 Task: Start in the project AdvantEdge the sprint 'Dash & Dine', with a duration of 2 weeks. Start in the project AdvantEdge the sprint 'Dash & Dine', with a duration of 1 week. Start in the project AdvantEdge the sprint 'Dash & Dine', with a duration of 3 weeks
Action: Mouse moved to (202, 54)
Screenshot: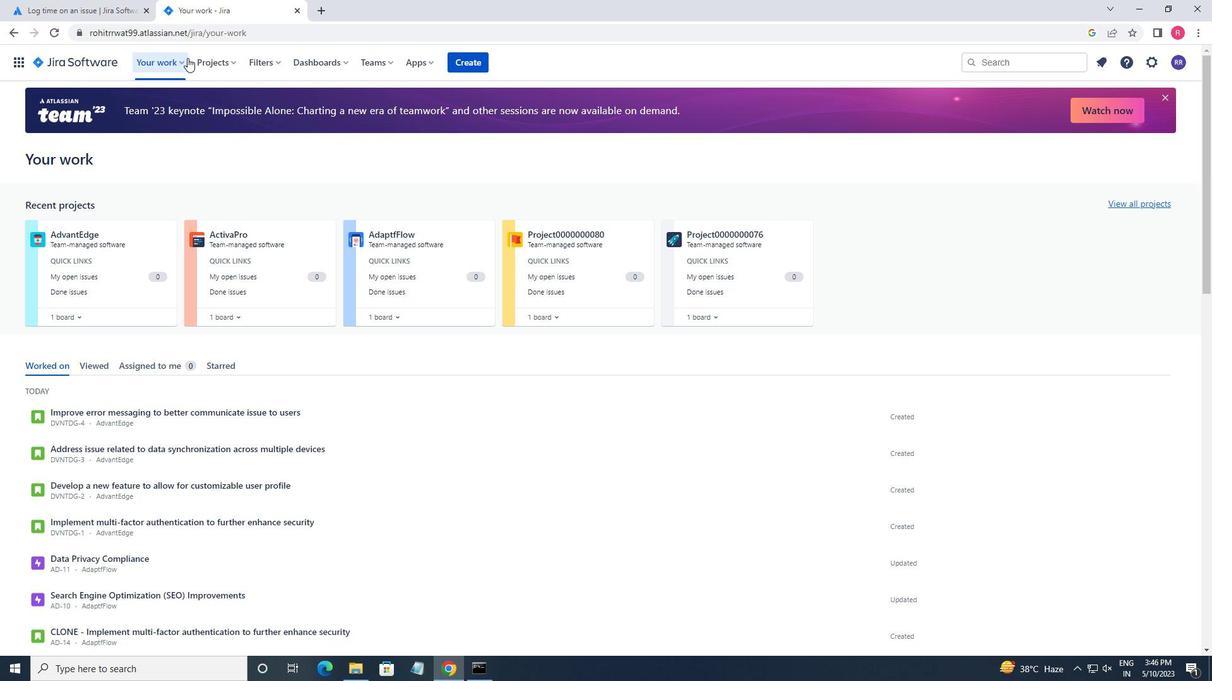 
Action: Mouse pressed left at (202, 54)
Screenshot: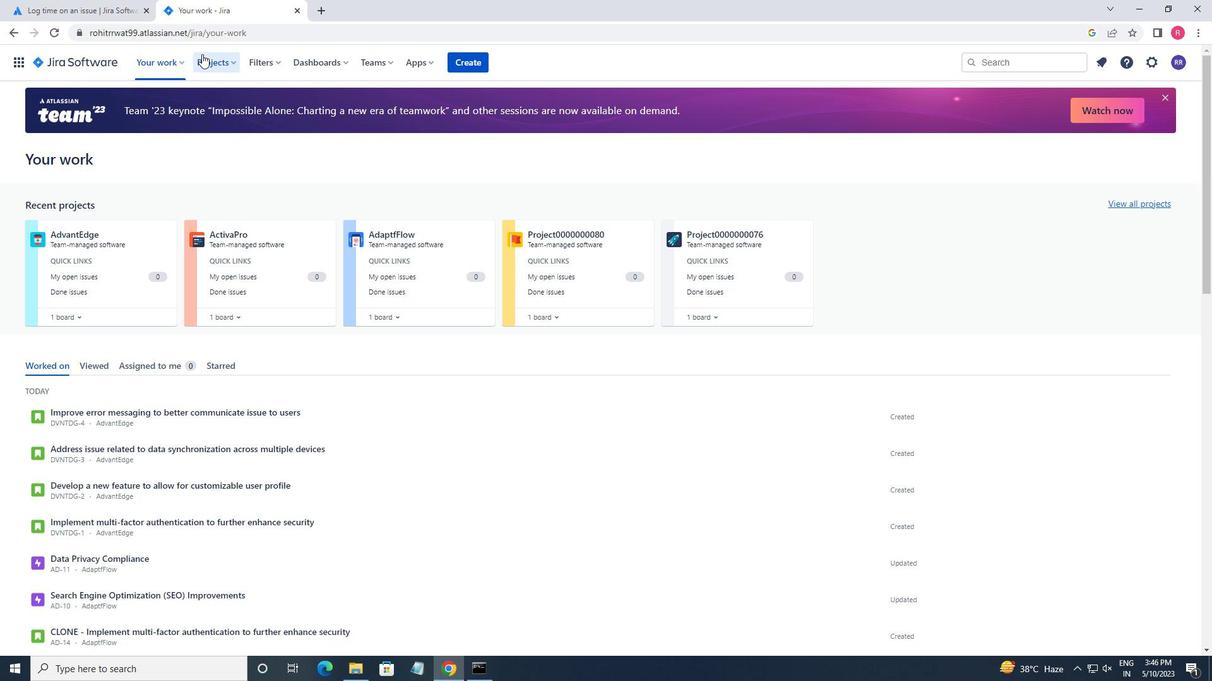 
Action: Mouse moved to (263, 111)
Screenshot: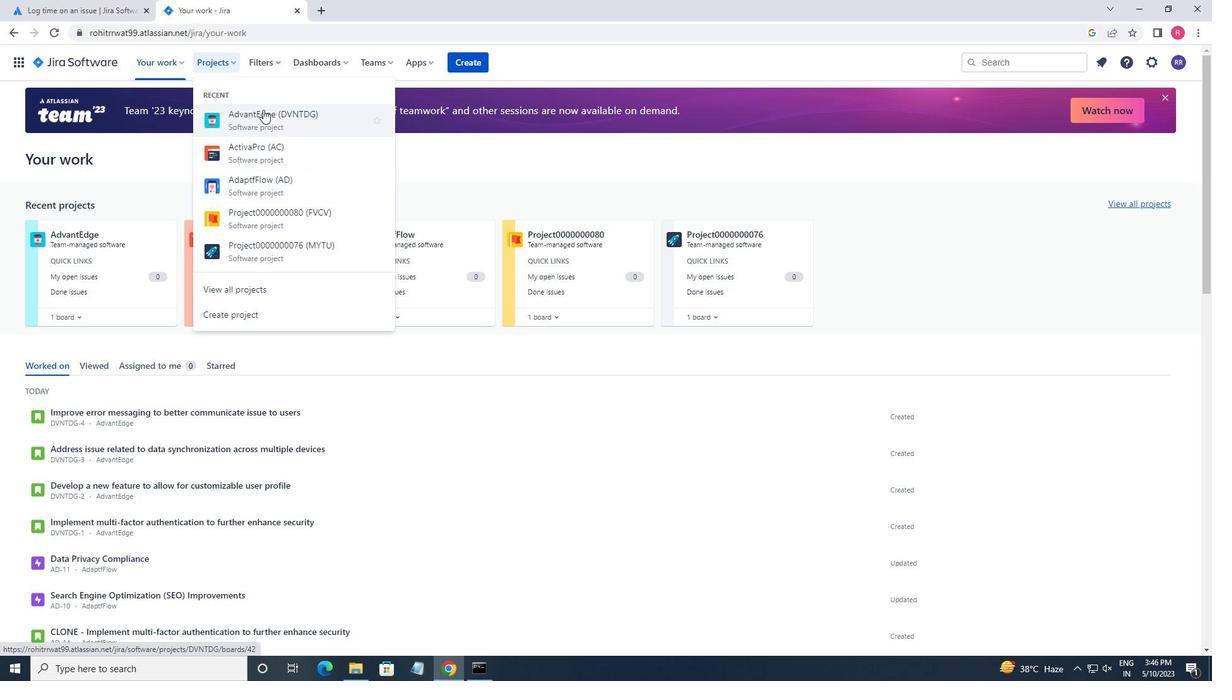 
Action: Mouse pressed left at (263, 111)
Screenshot: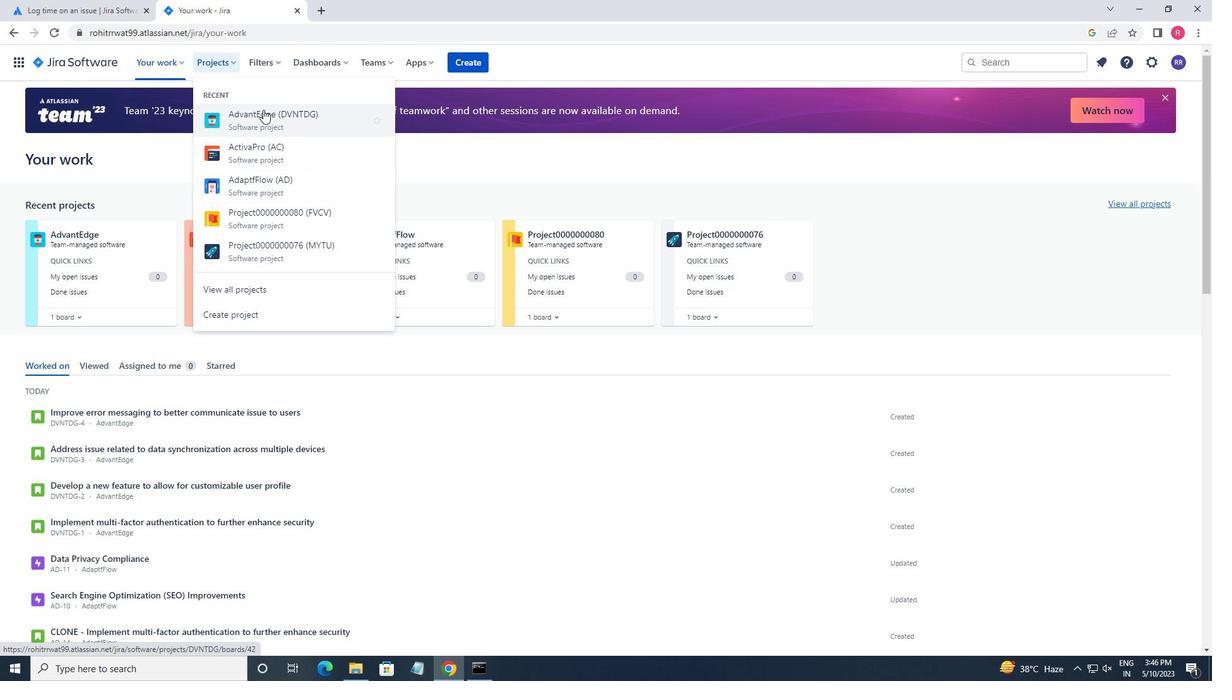 
Action: Mouse moved to (63, 193)
Screenshot: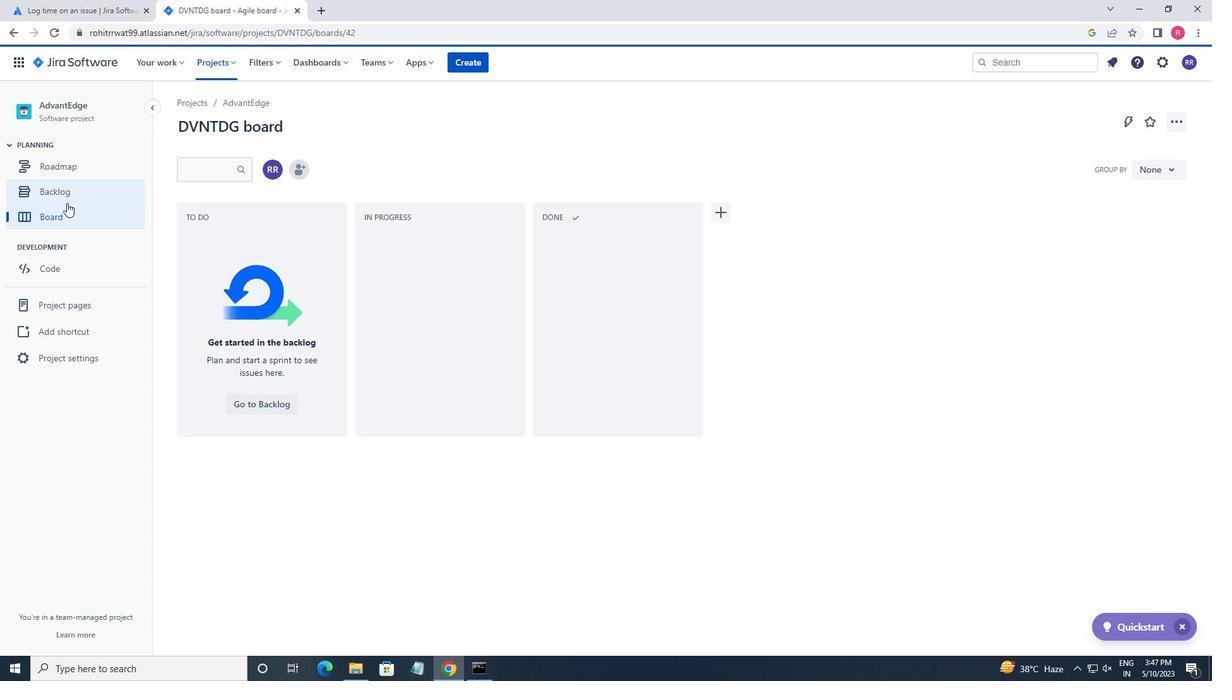 
Action: Mouse pressed left at (63, 193)
Screenshot: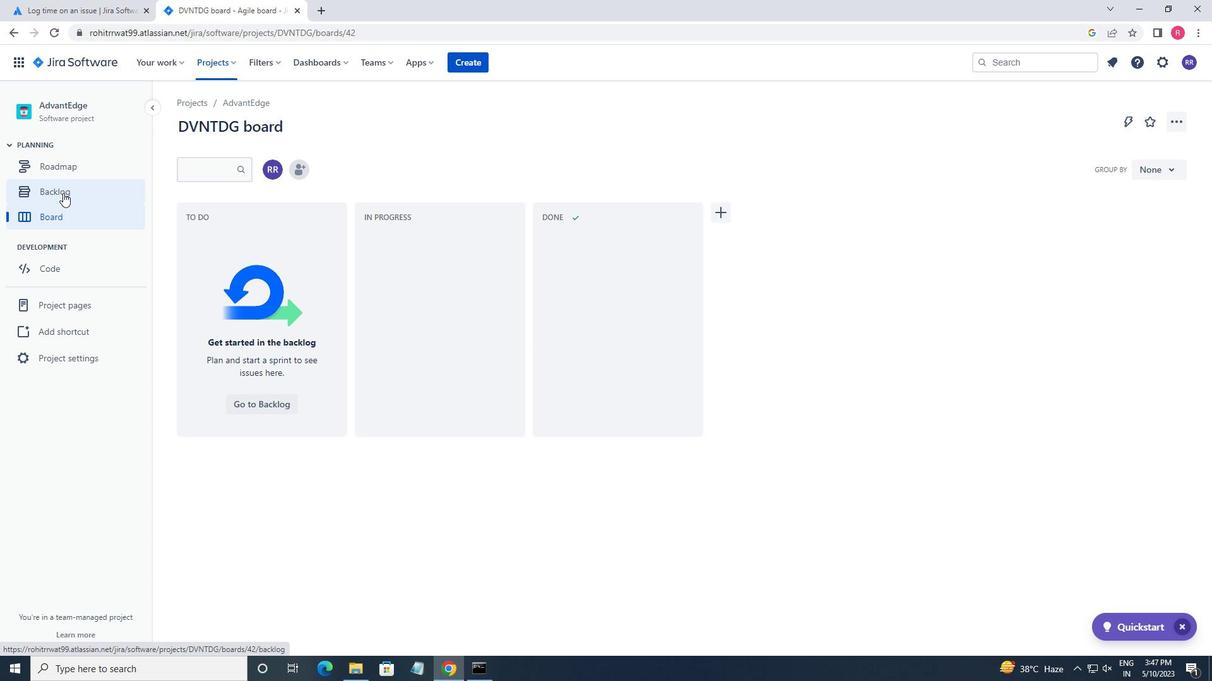 
Action: Mouse moved to (293, 294)
Screenshot: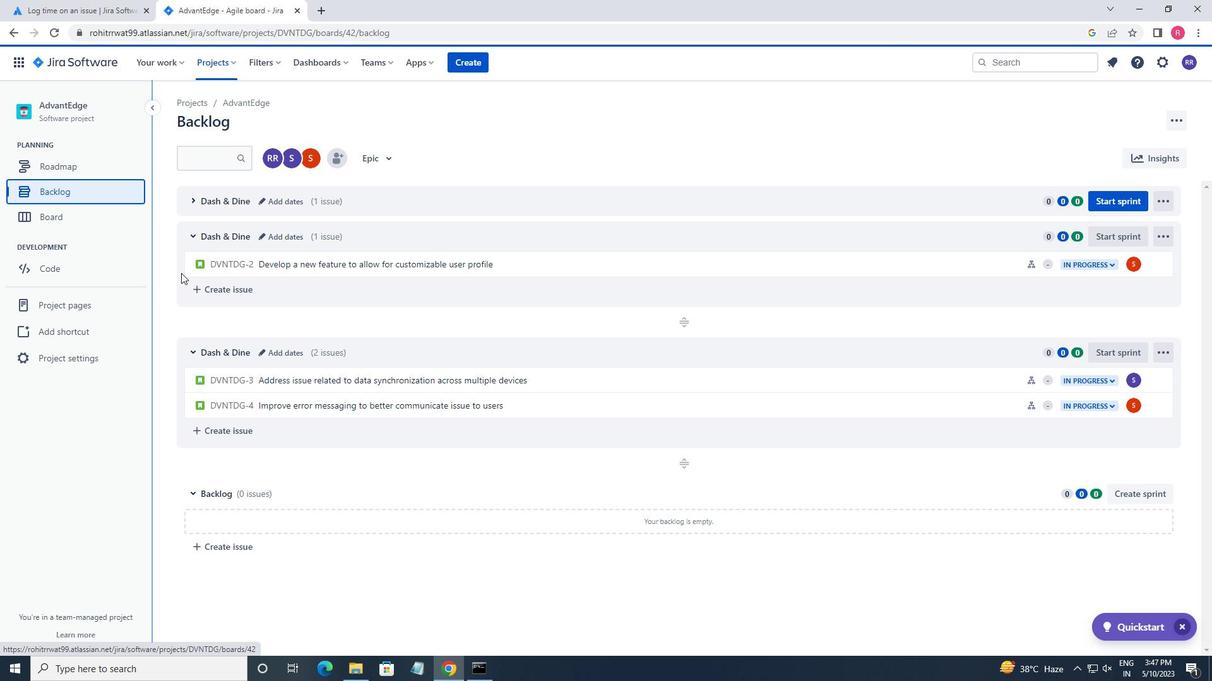 
Action: Mouse scrolled (293, 295) with delta (0, 0)
Screenshot: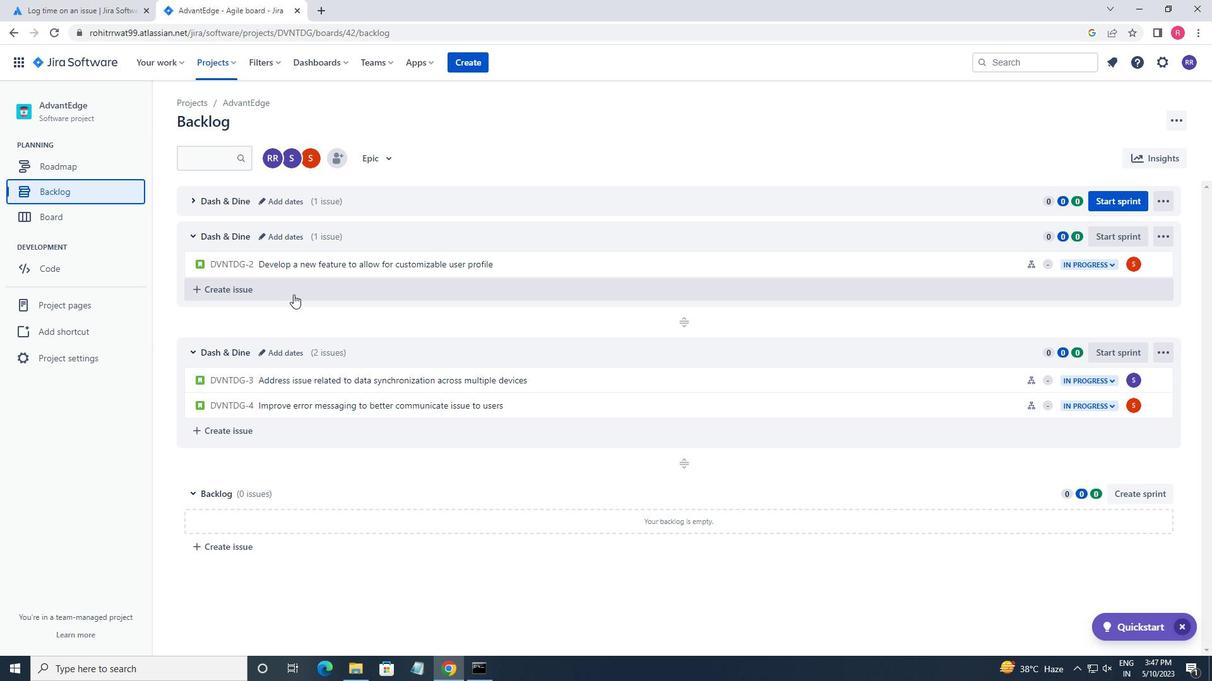 
Action: Mouse scrolled (293, 295) with delta (0, 0)
Screenshot: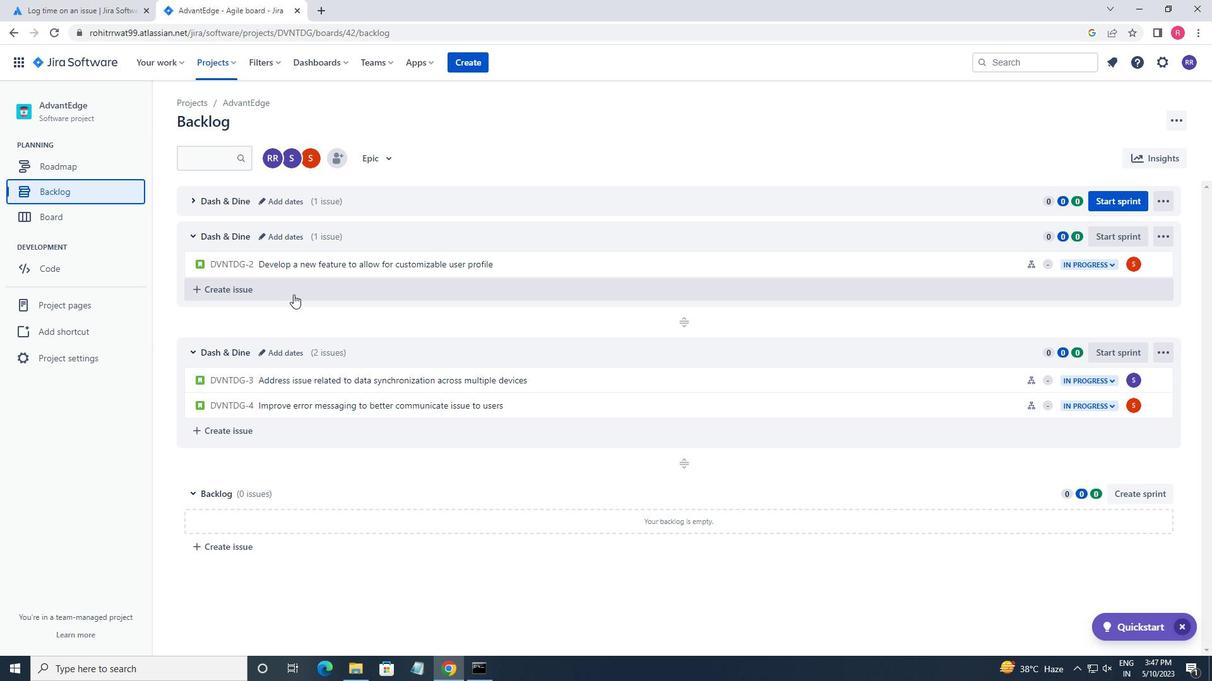 
Action: Mouse scrolled (293, 295) with delta (0, 0)
Screenshot: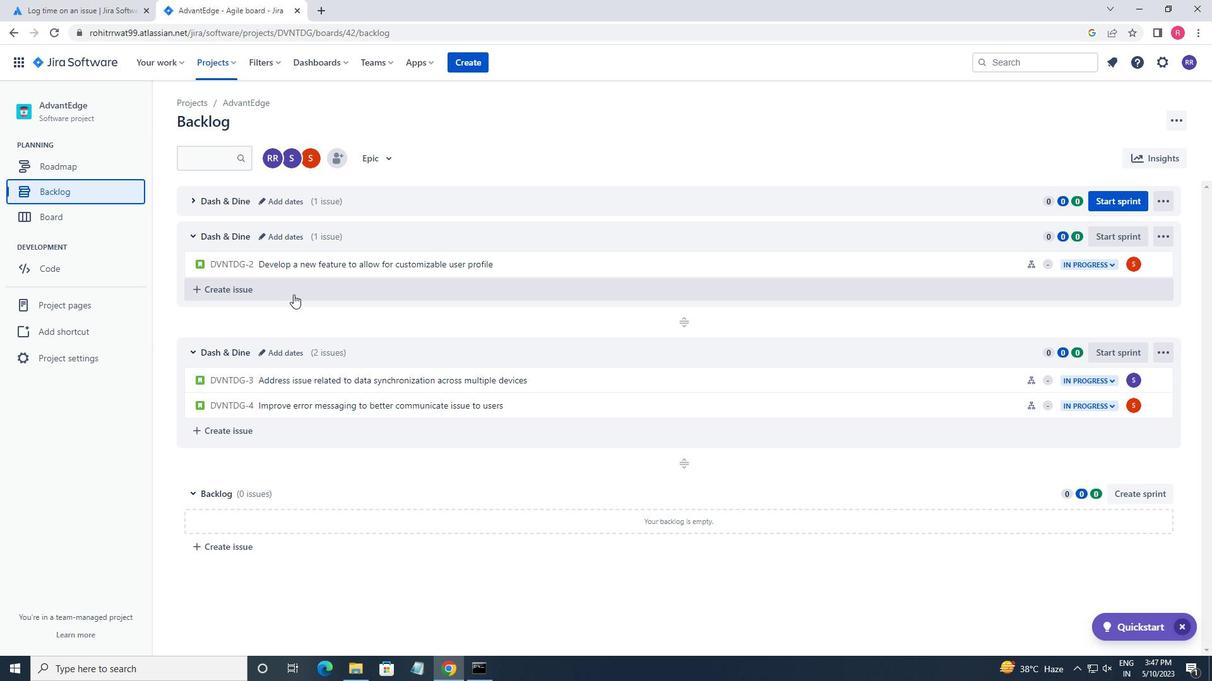 
Action: Mouse moved to (191, 202)
Screenshot: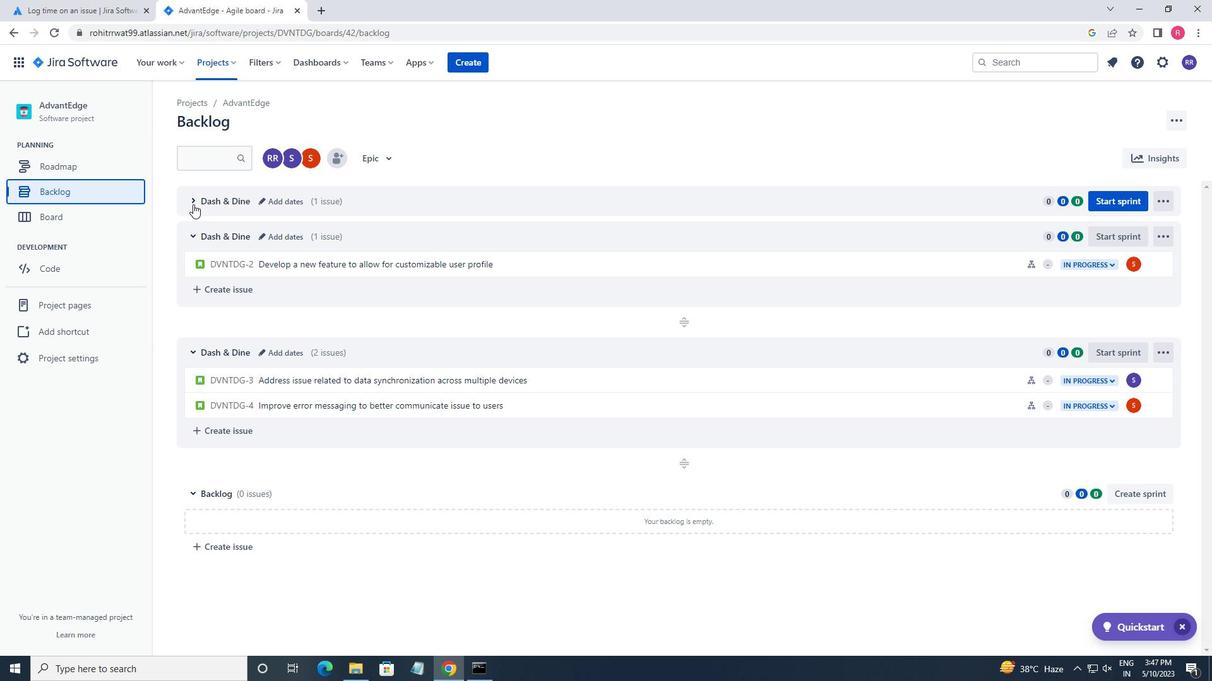
Action: Mouse pressed left at (191, 202)
Screenshot: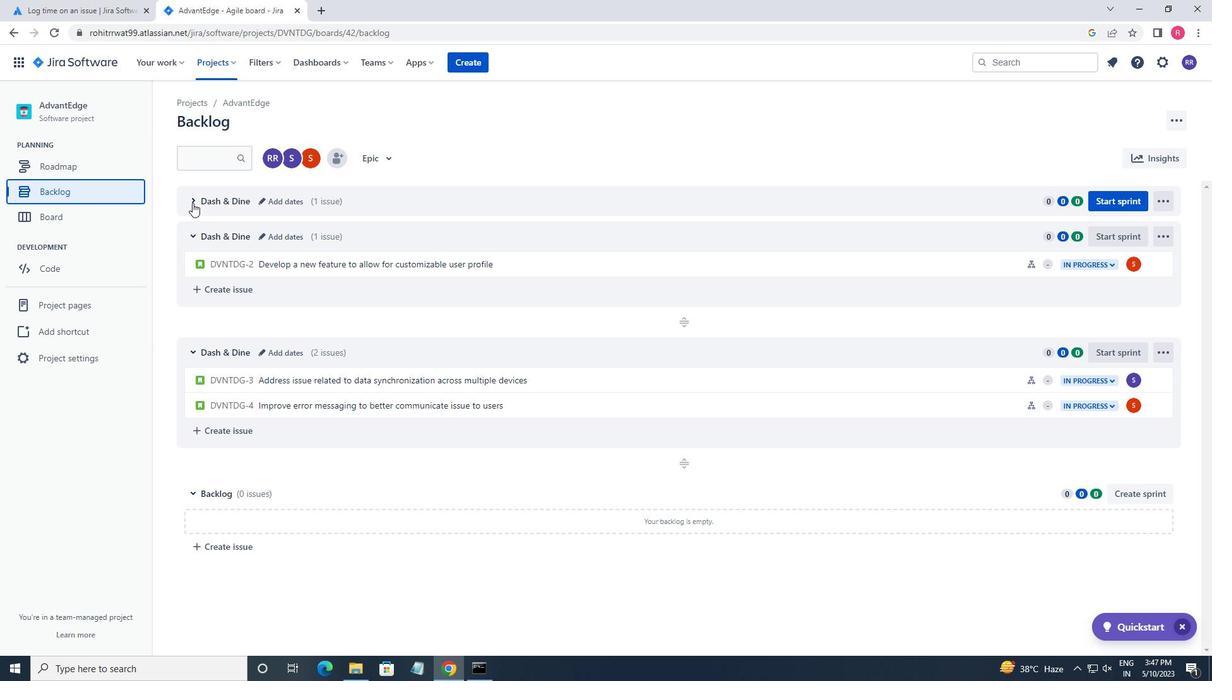 
Action: Mouse moved to (1113, 204)
Screenshot: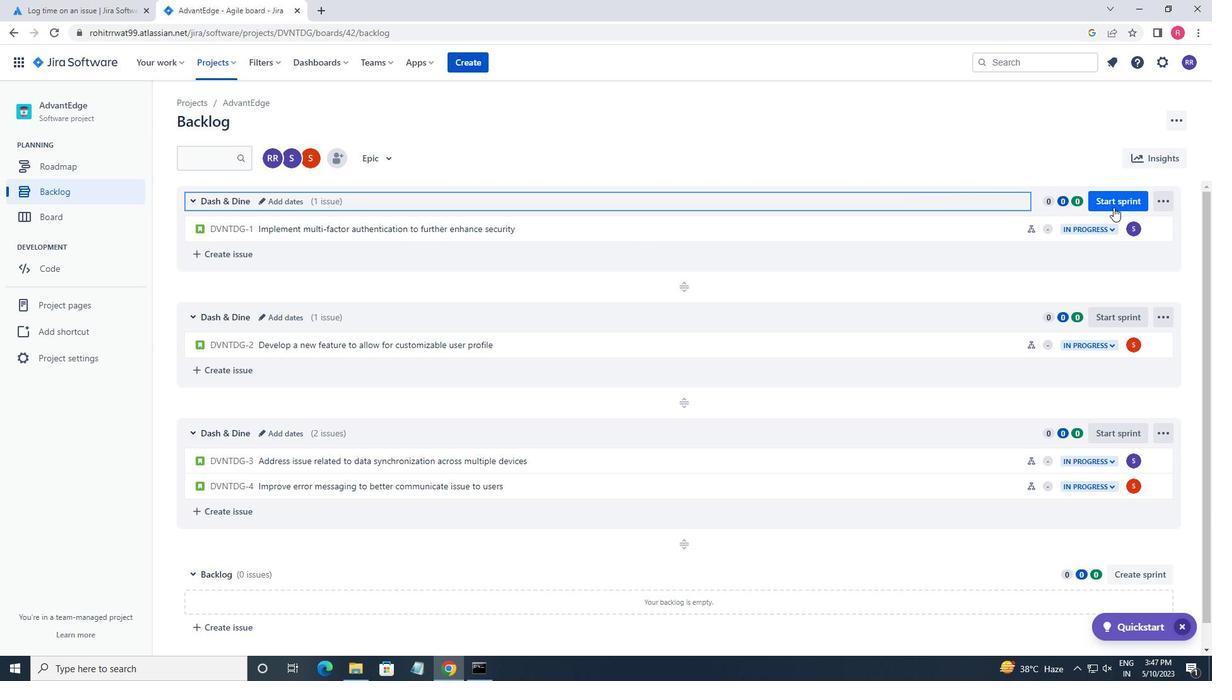 
Action: Mouse pressed left at (1113, 204)
Screenshot: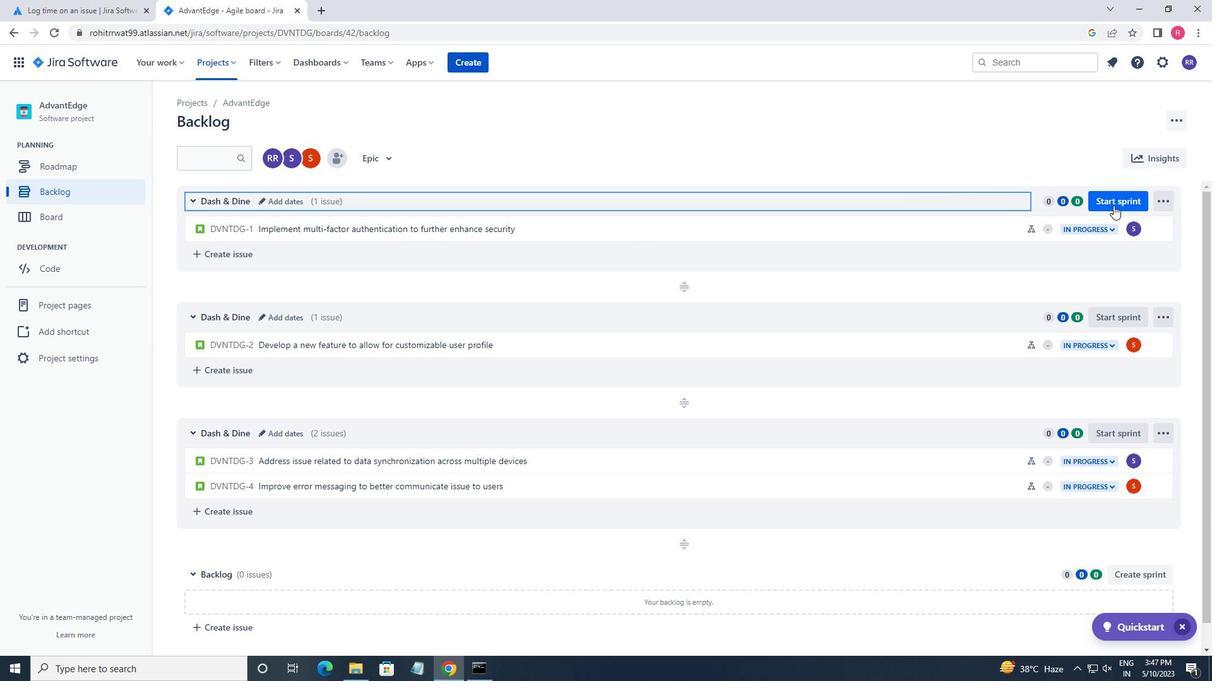 
Action: Mouse moved to (519, 227)
Screenshot: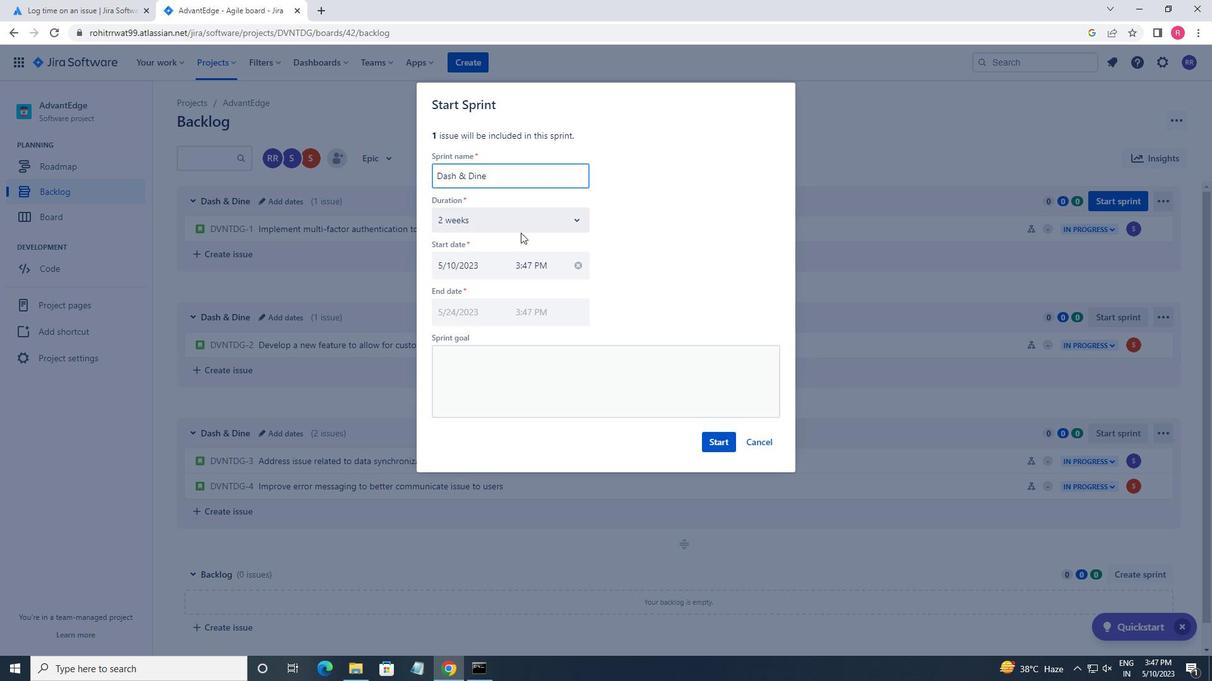 
Action: Mouse pressed left at (519, 227)
Screenshot: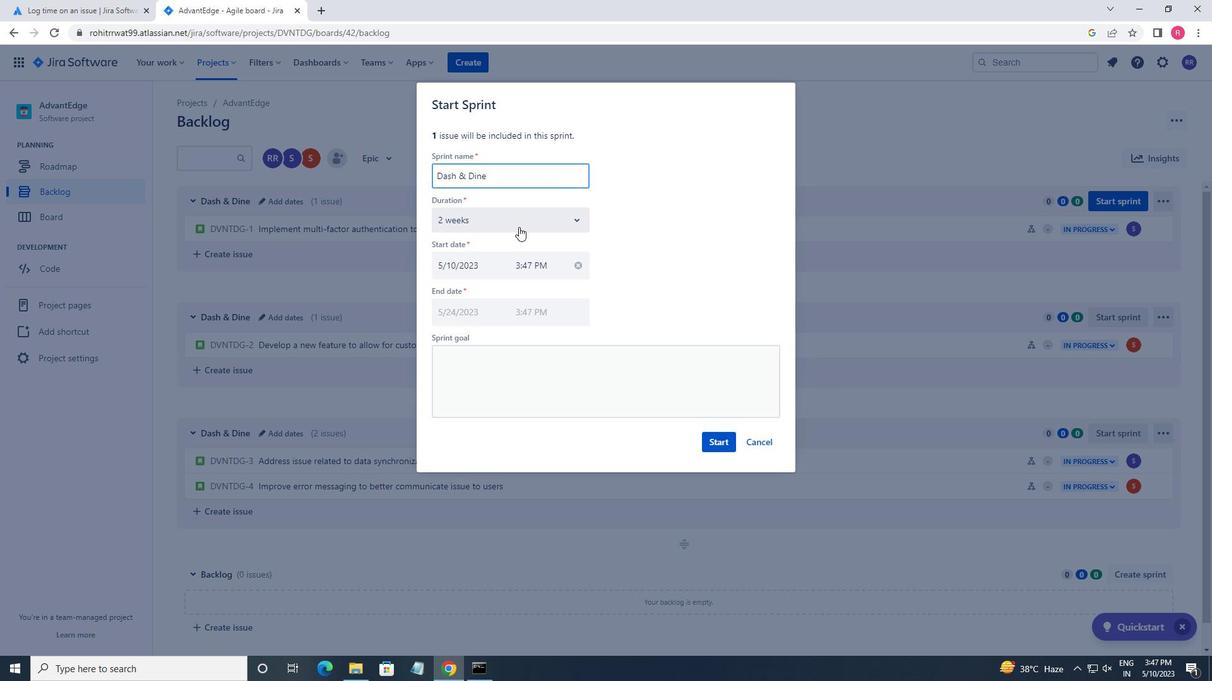 
Action: Mouse moved to (498, 275)
Screenshot: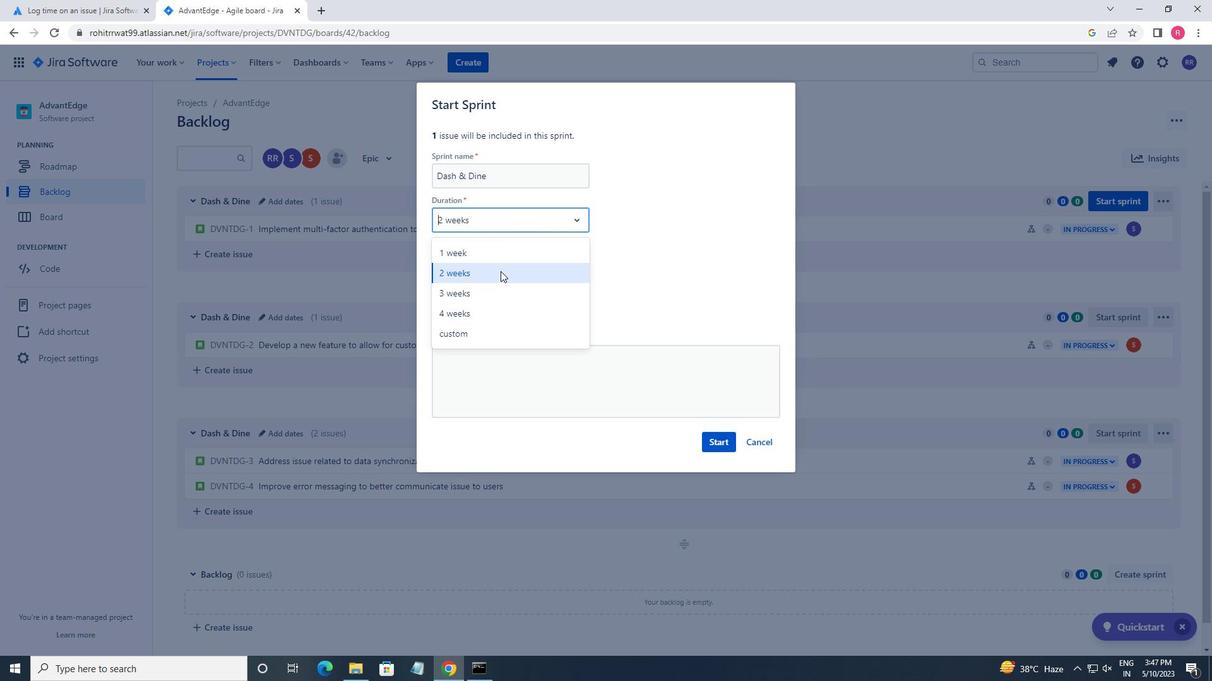 
Action: Mouse pressed left at (498, 275)
Screenshot: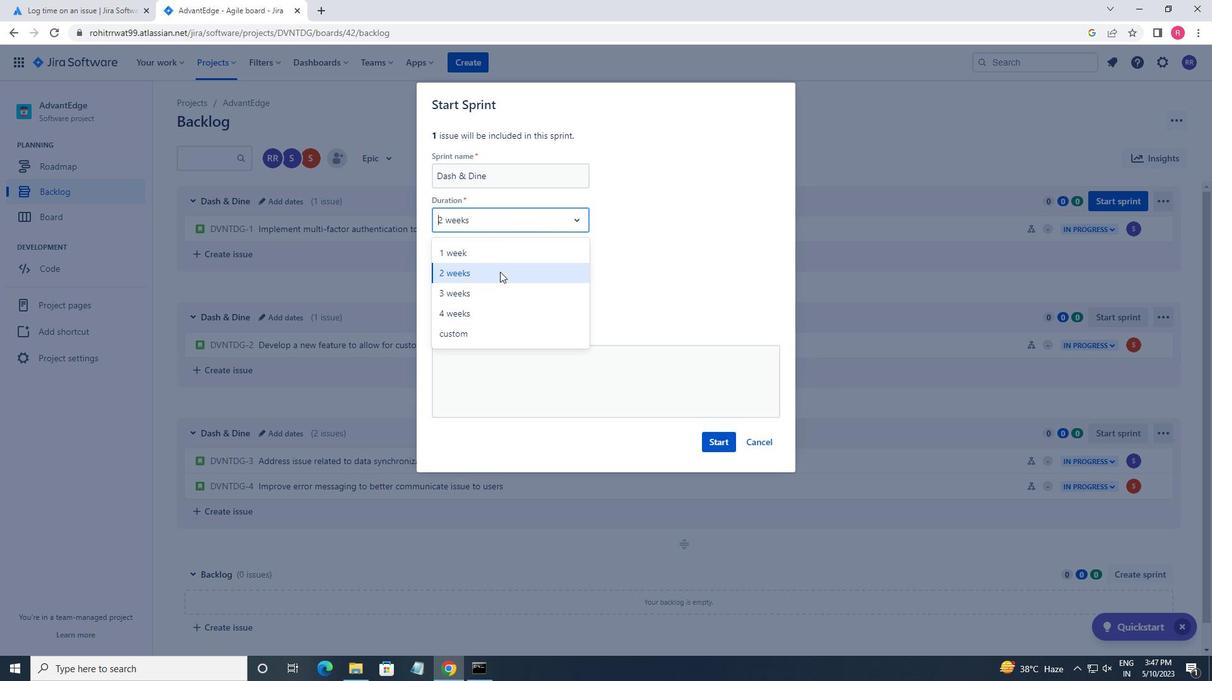 
Action: Mouse moved to (713, 440)
Screenshot: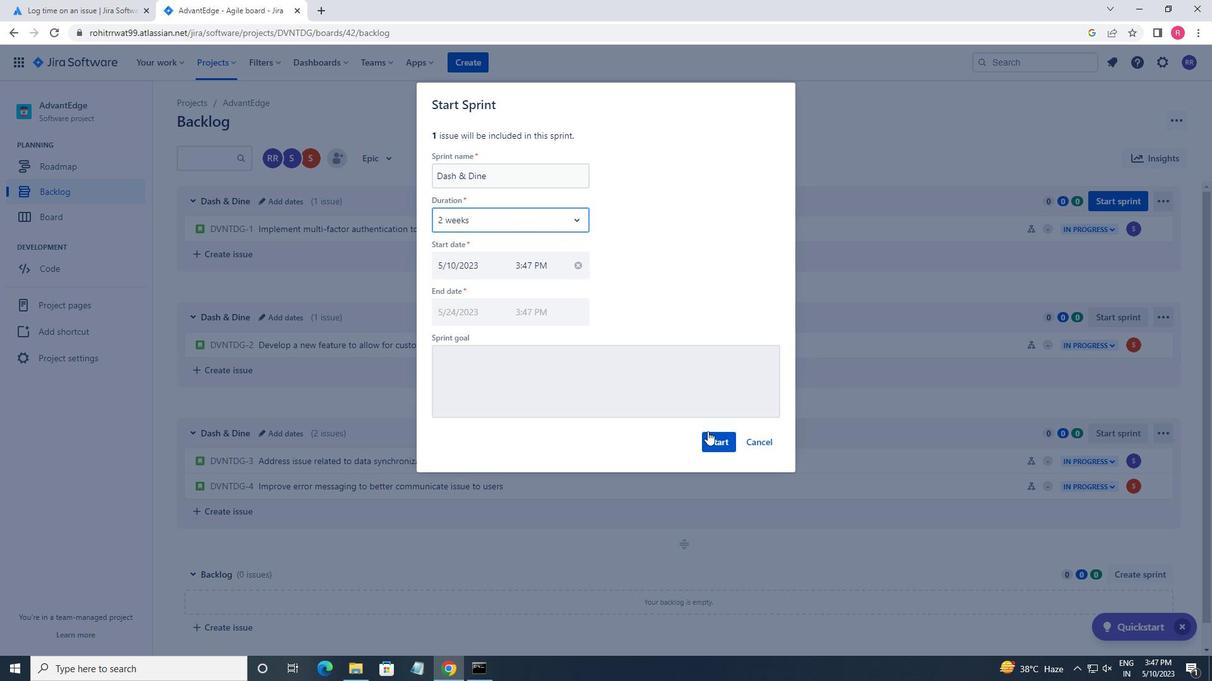 
Action: Mouse pressed left at (713, 440)
Screenshot: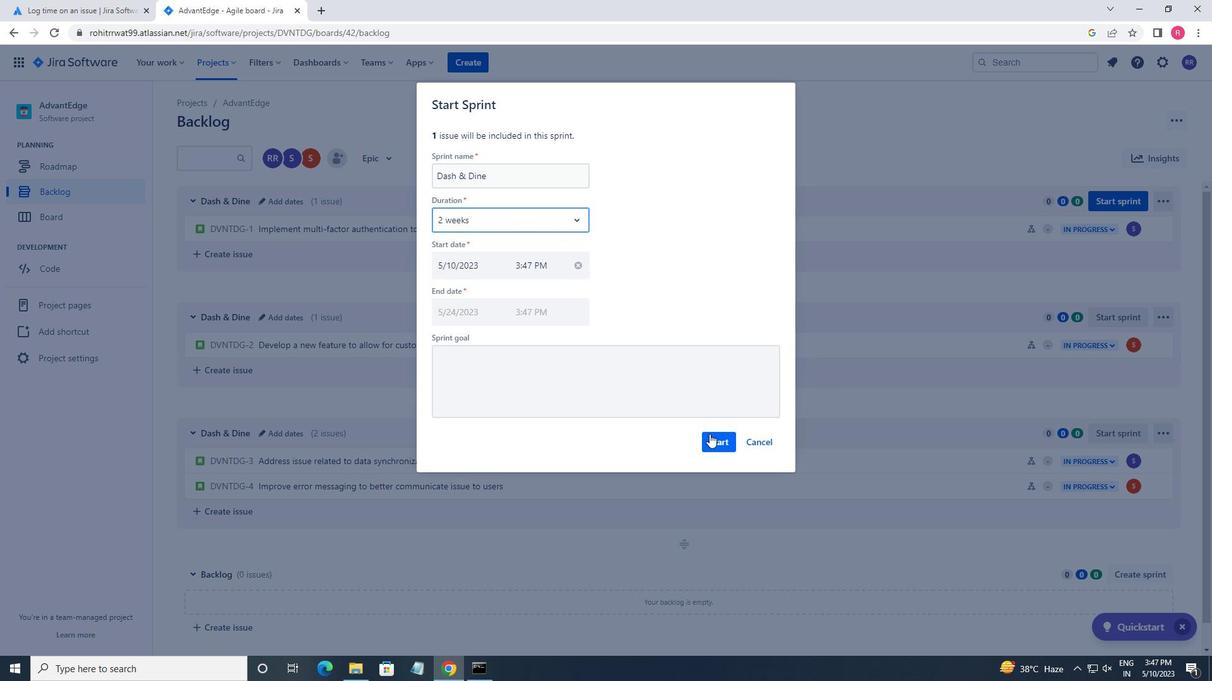 
Action: Mouse moved to (59, 190)
Screenshot: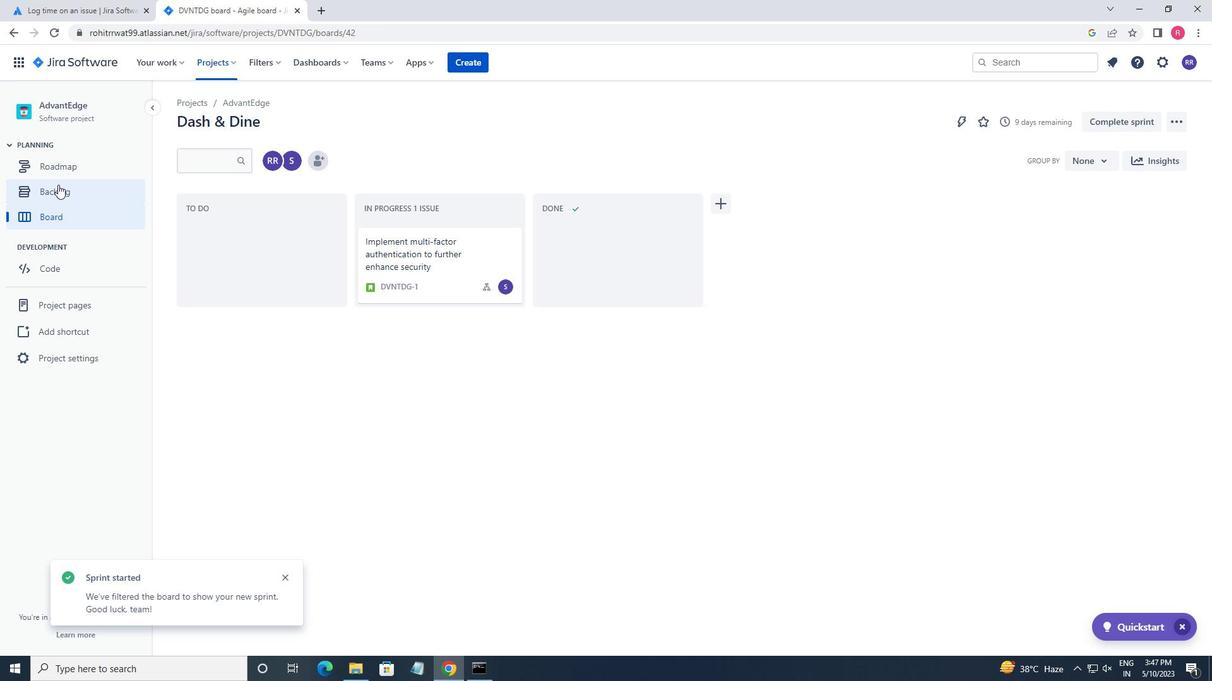 
Action: Mouse pressed left at (59, 190)
Screenshot: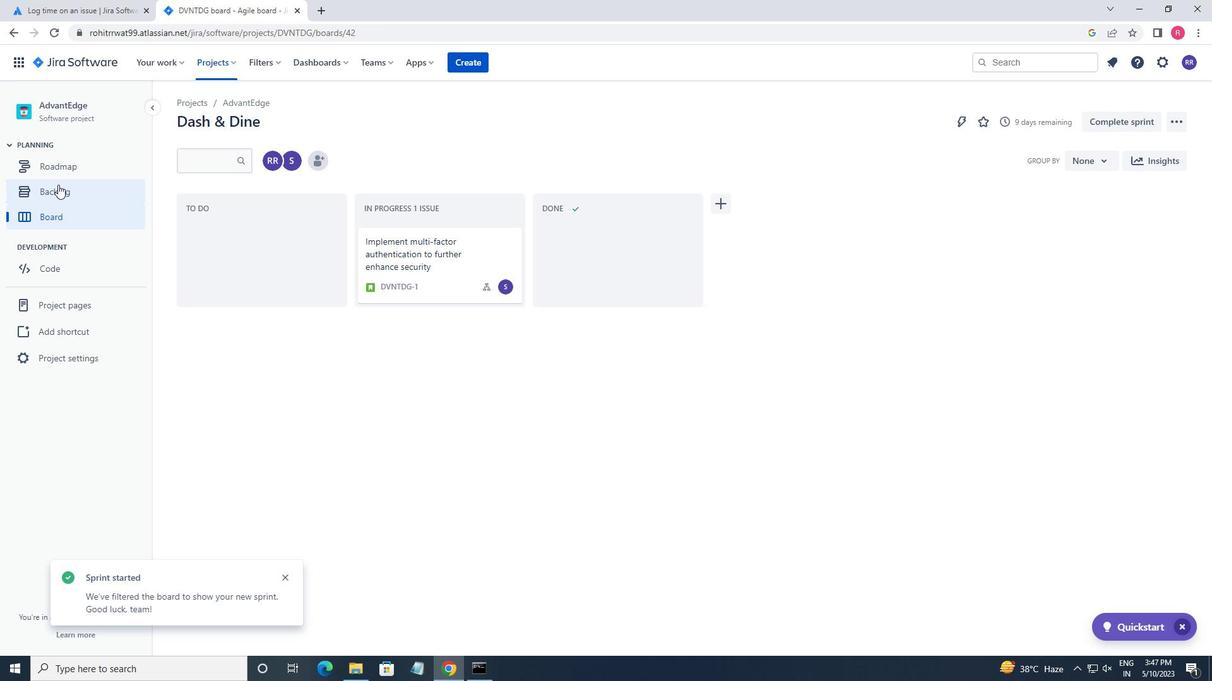 
Action: Mouse moved to (1102, 318)
Screenshot: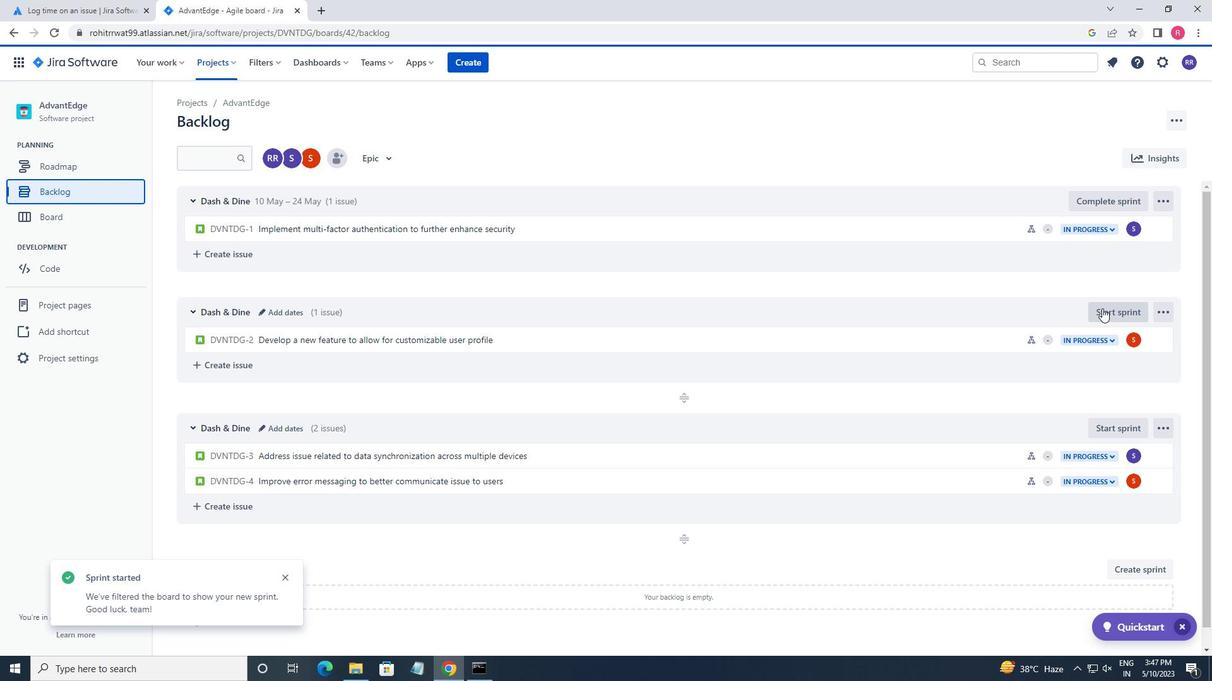 
Action: Mouse pressed left at (1102, 318)
Screenshot: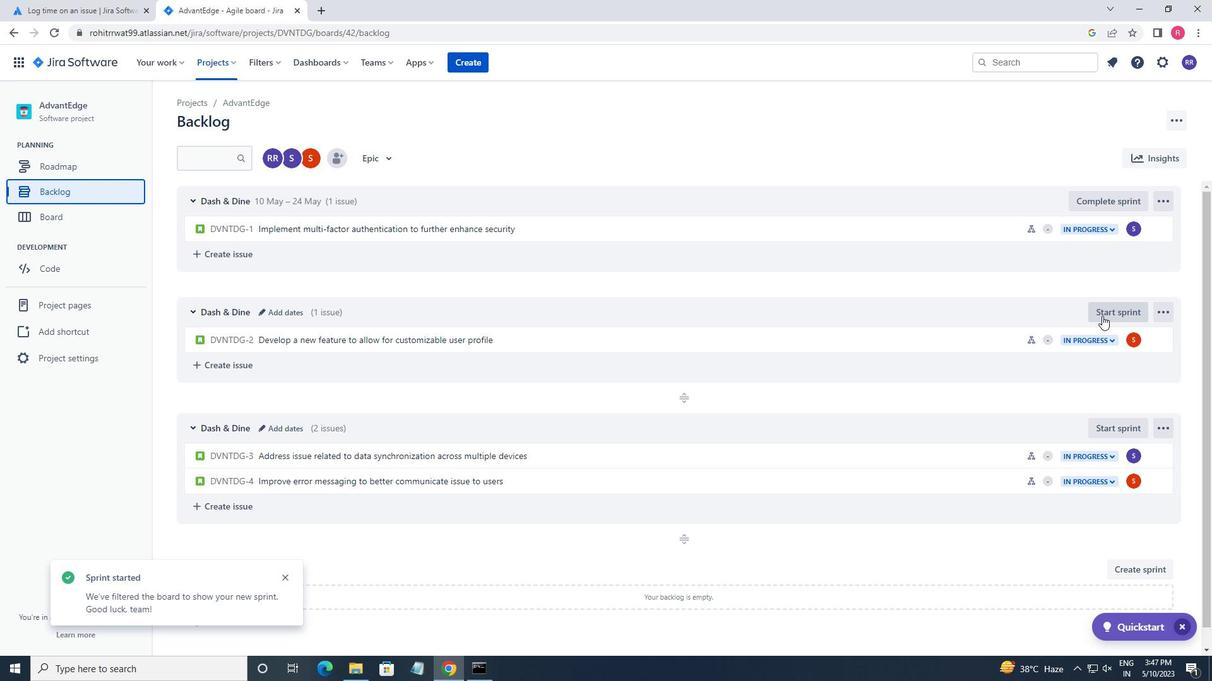 
Action: Mouse moved to (503, 218)
Screenshot: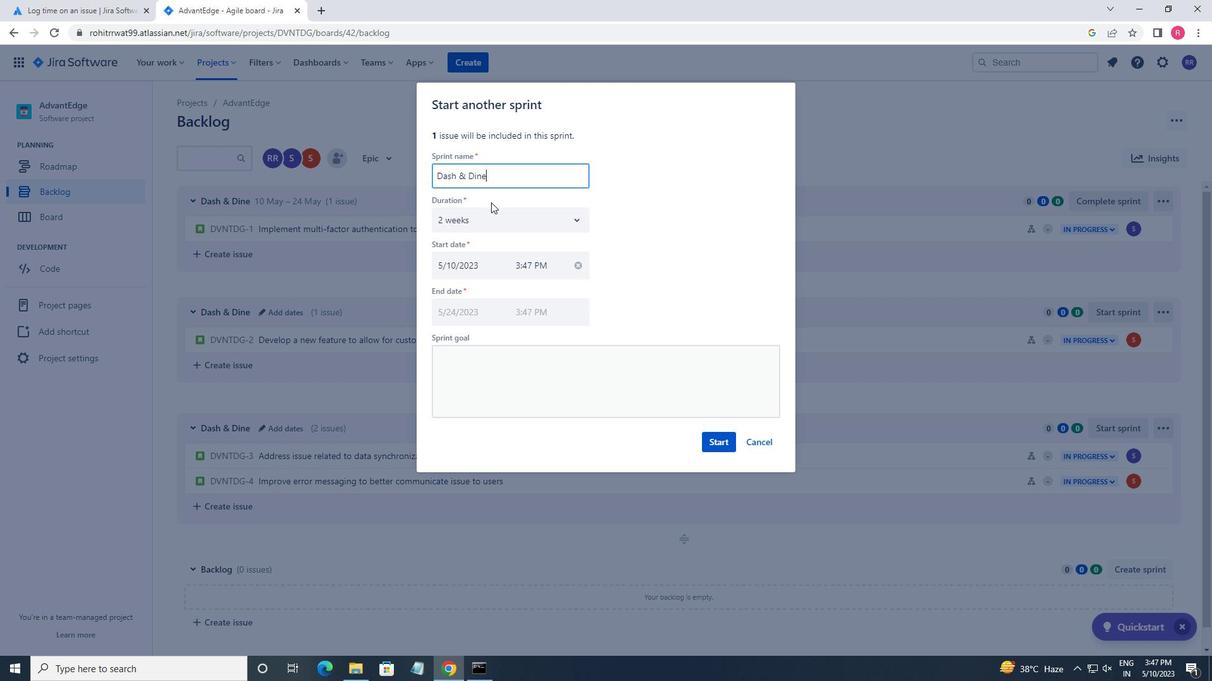 
Action: Mouse pressed left at (503, 218)
Screenshot: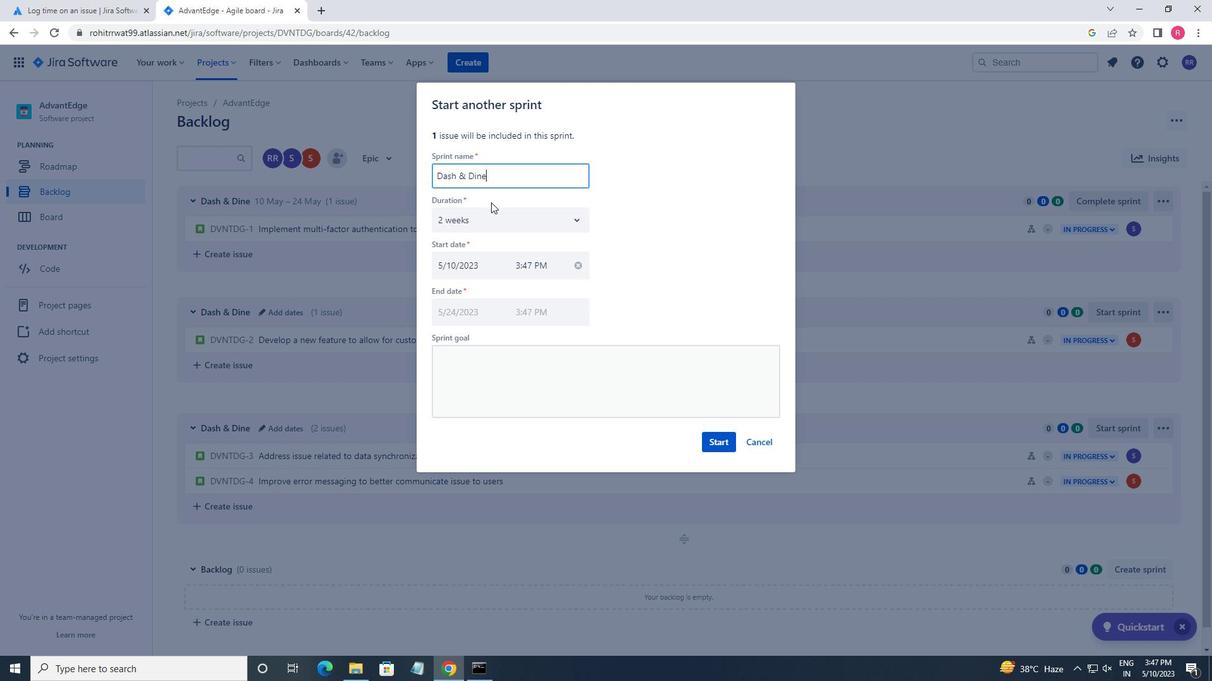 
Action: Mouse moved to (463, 260)
Screenshot: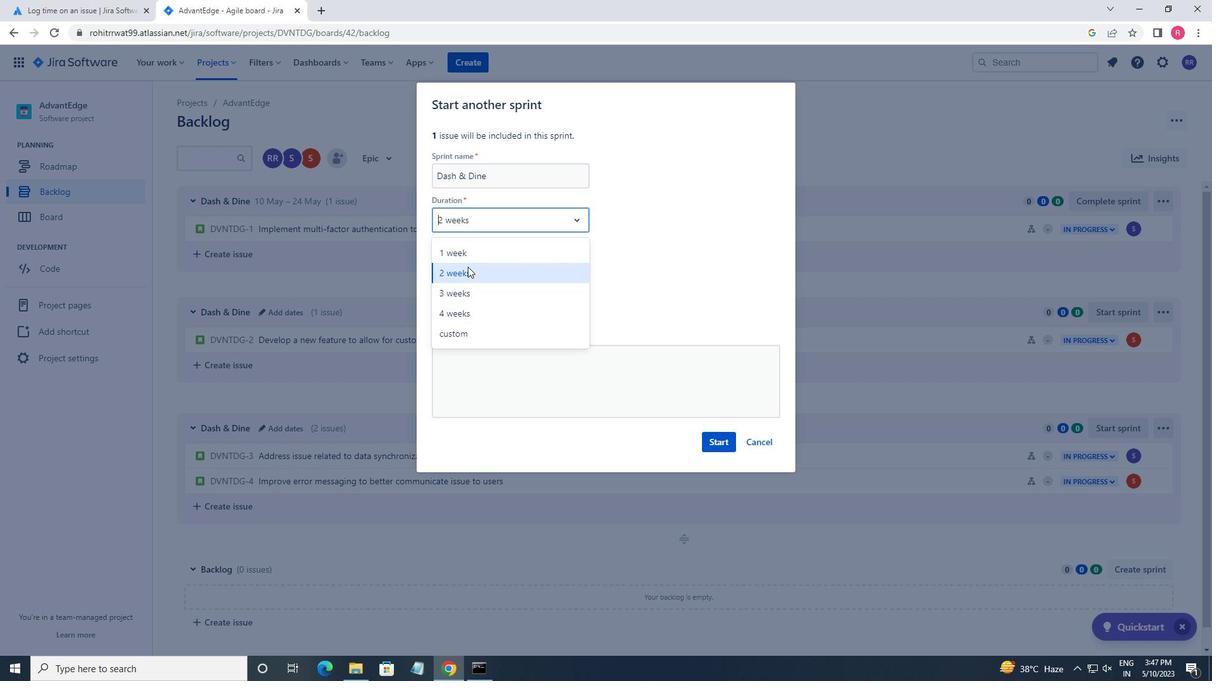 
Action: Mouse pressed left at (463, 260)
Screenshot: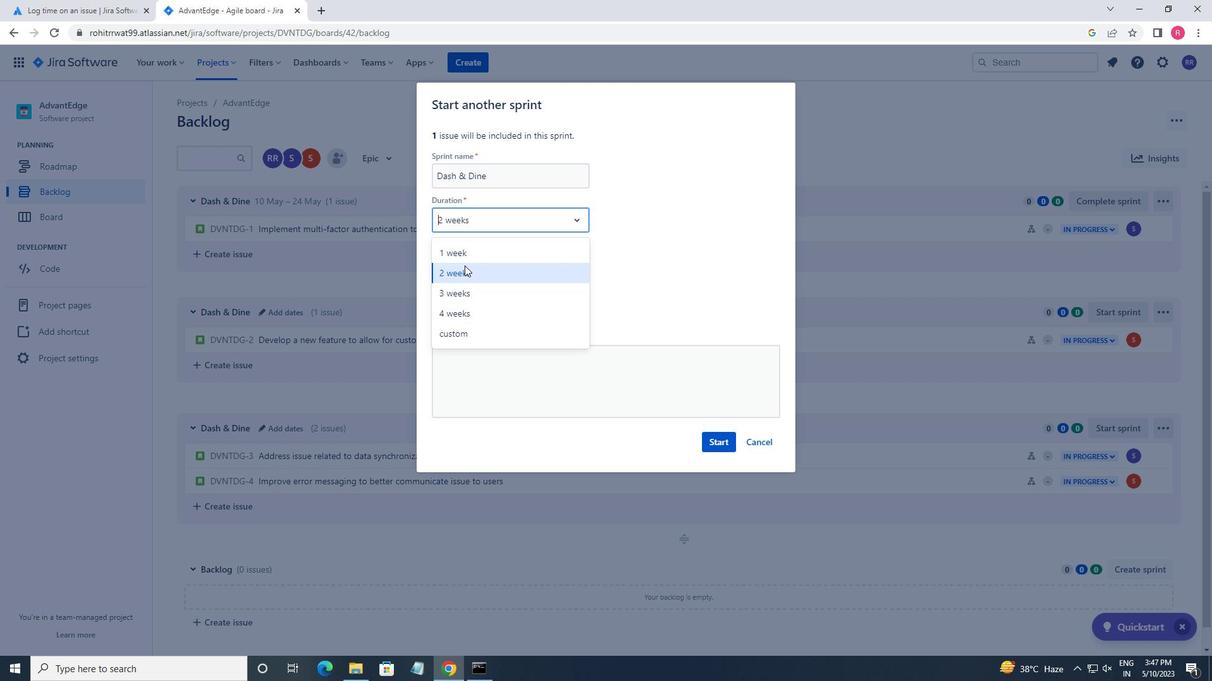 
Action: Mouse moved to (708, 444)
Screenshot: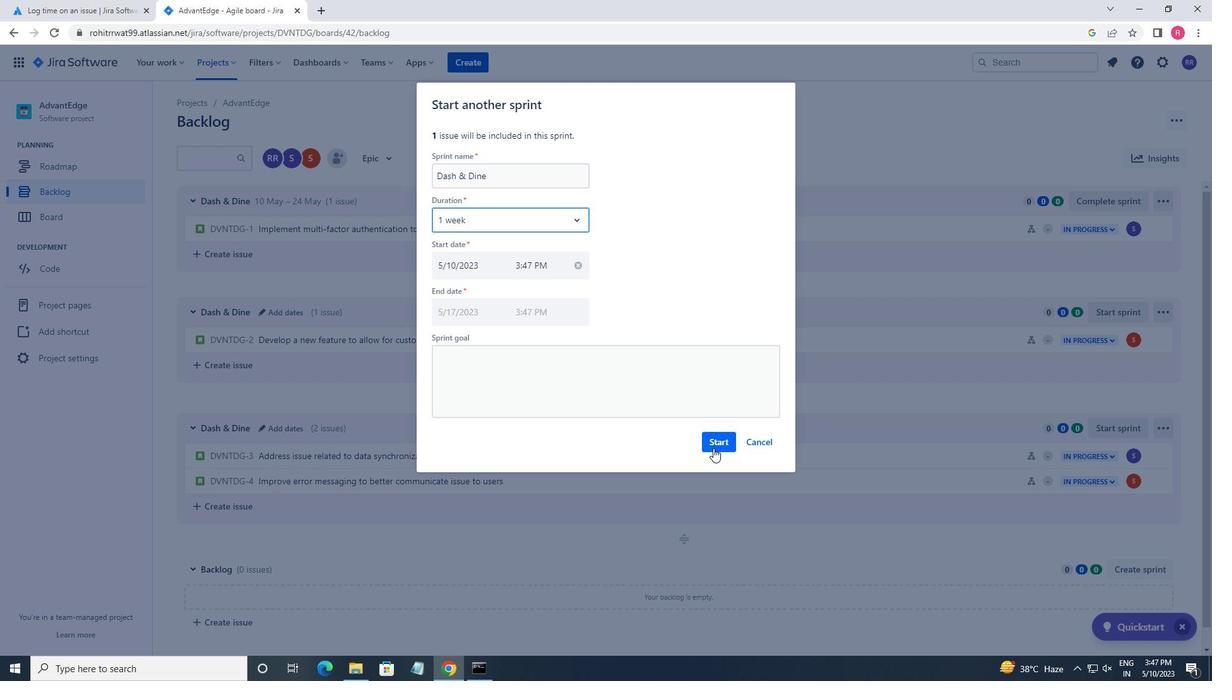 
Action: Mouse pressed left at (708, 444)
Screenshot: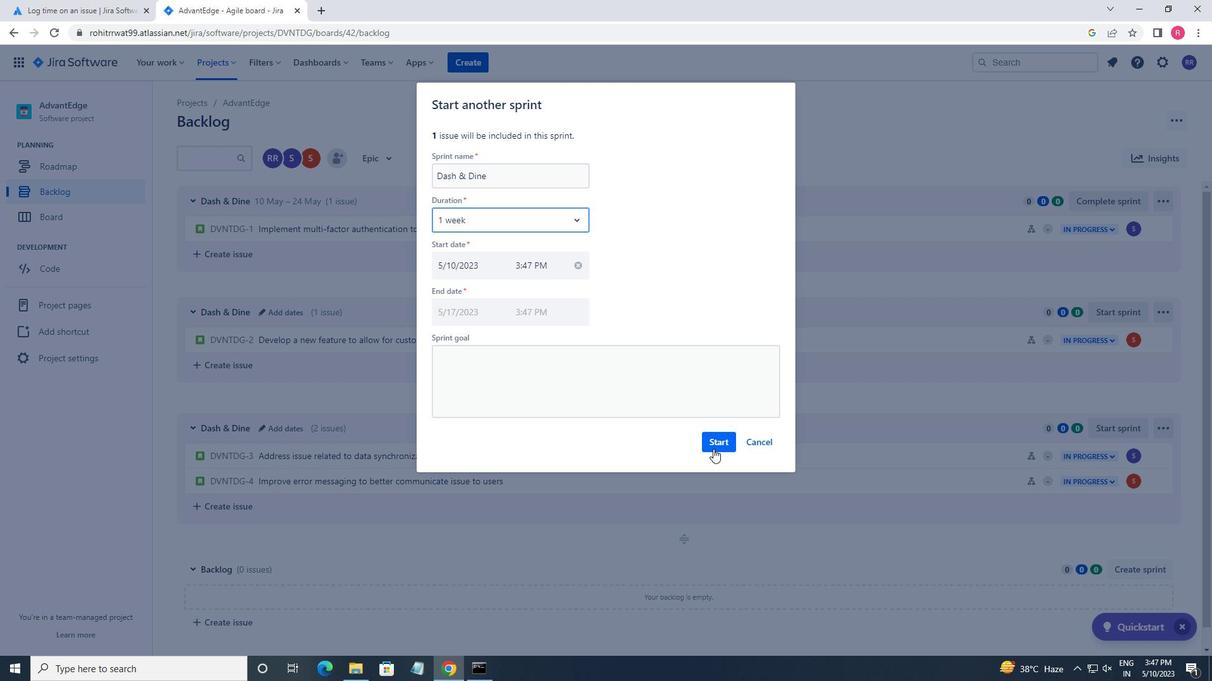 
Action: Mouse moved to (77, 193)
Screenshot: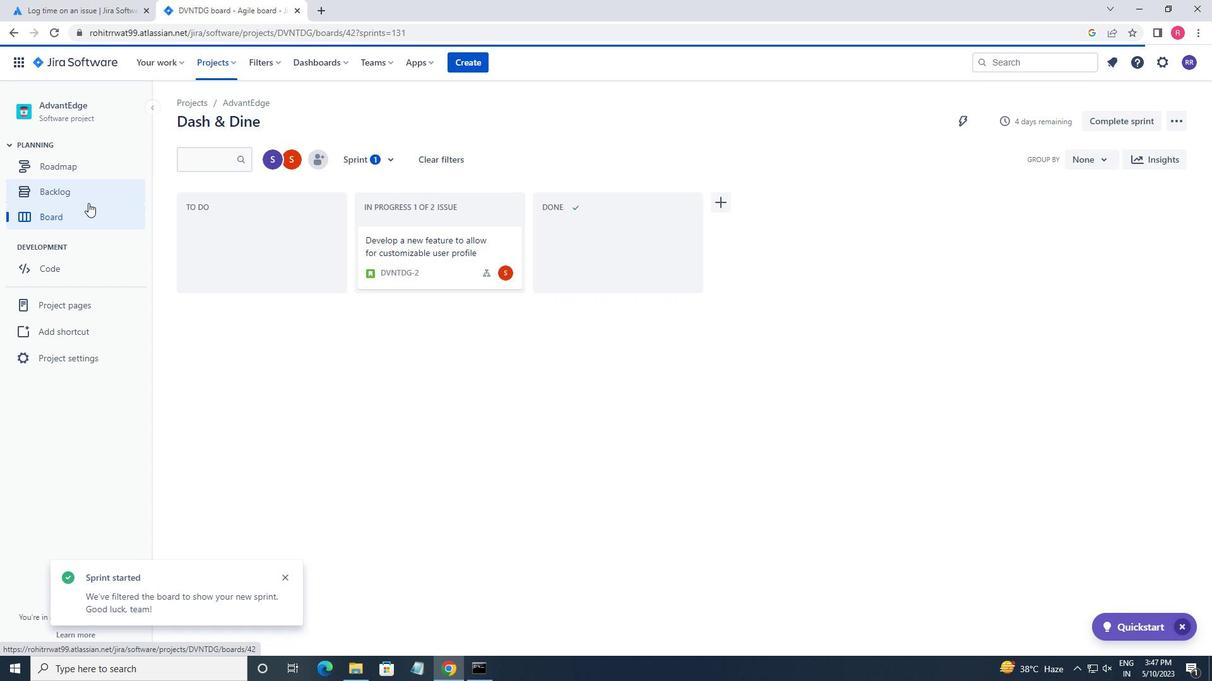 
Action: Mouse pressed left at (77, 193)
Screenshot: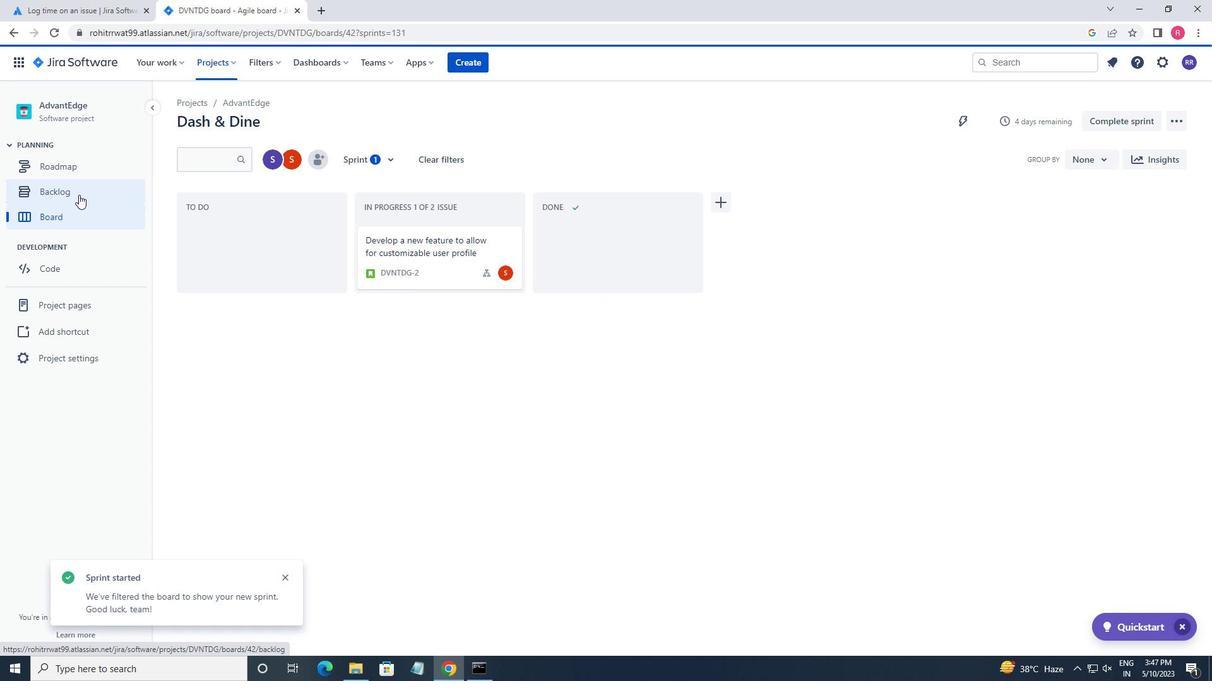 
Action: Mouse moved to (996, 301)
Screenshot: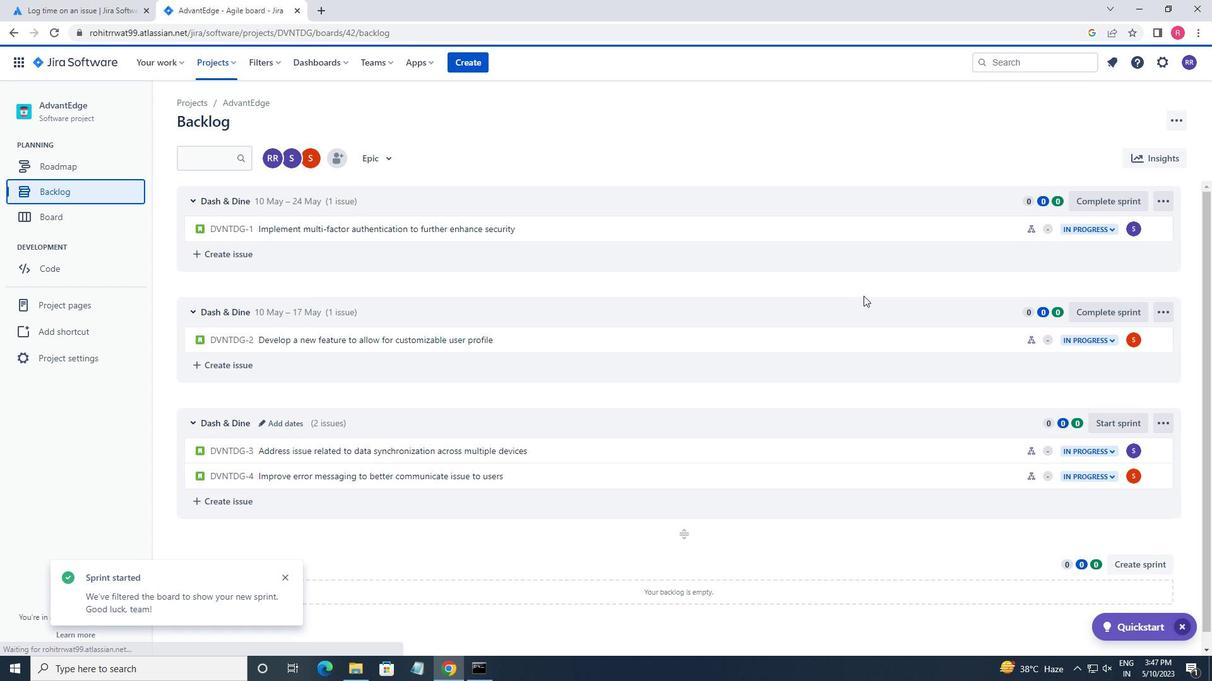 
Action: Mouse scrolled (996, 300) with delta (0, 0)
Screenshot: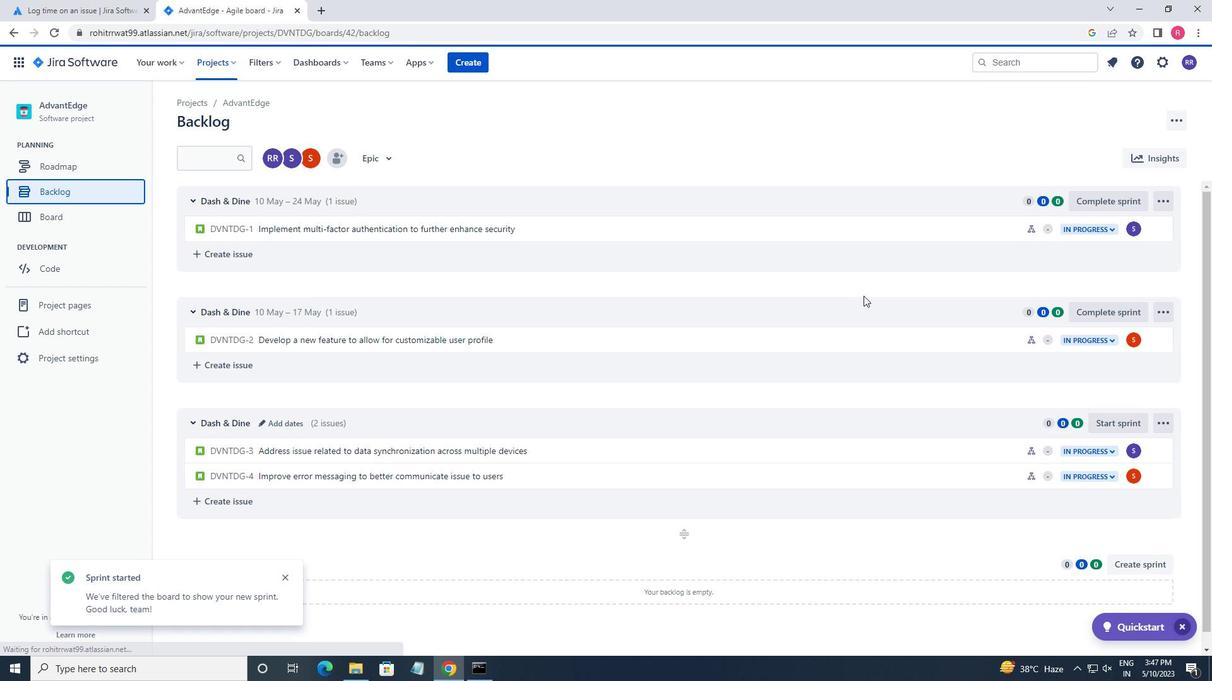 
Action: Mouse scrolled (996, 300) with delta (0, 0)
Screenshot: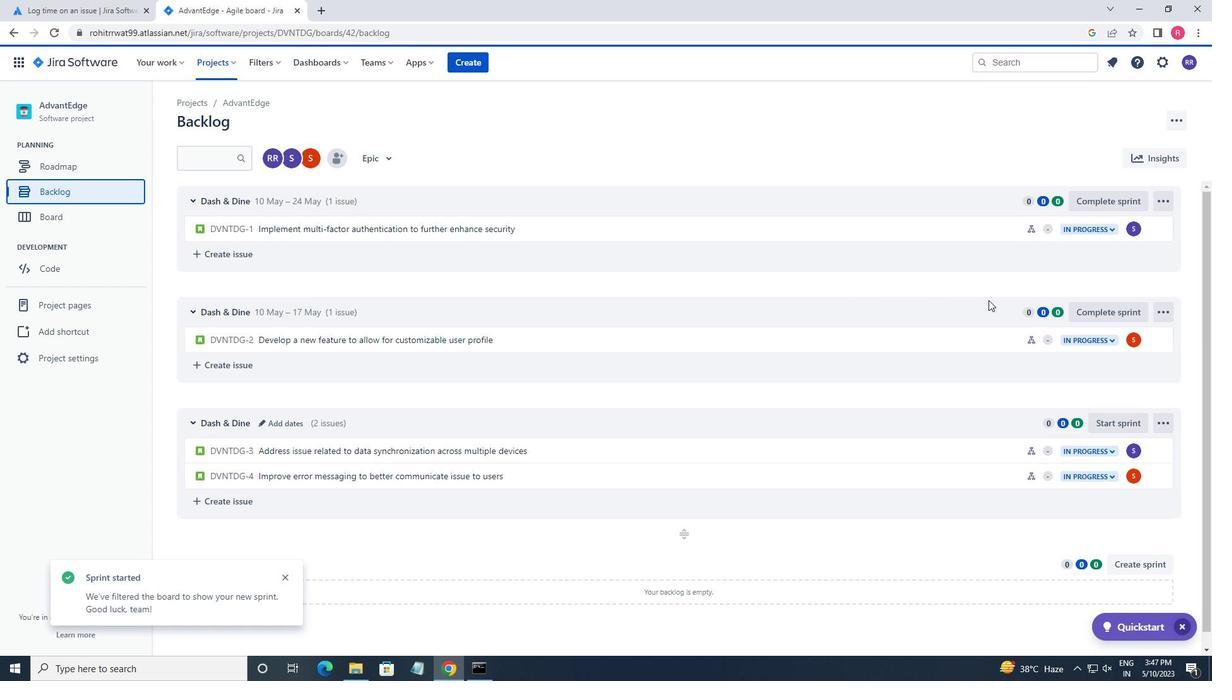 
Action: Mouse moved to (996, 301)
Screenshot: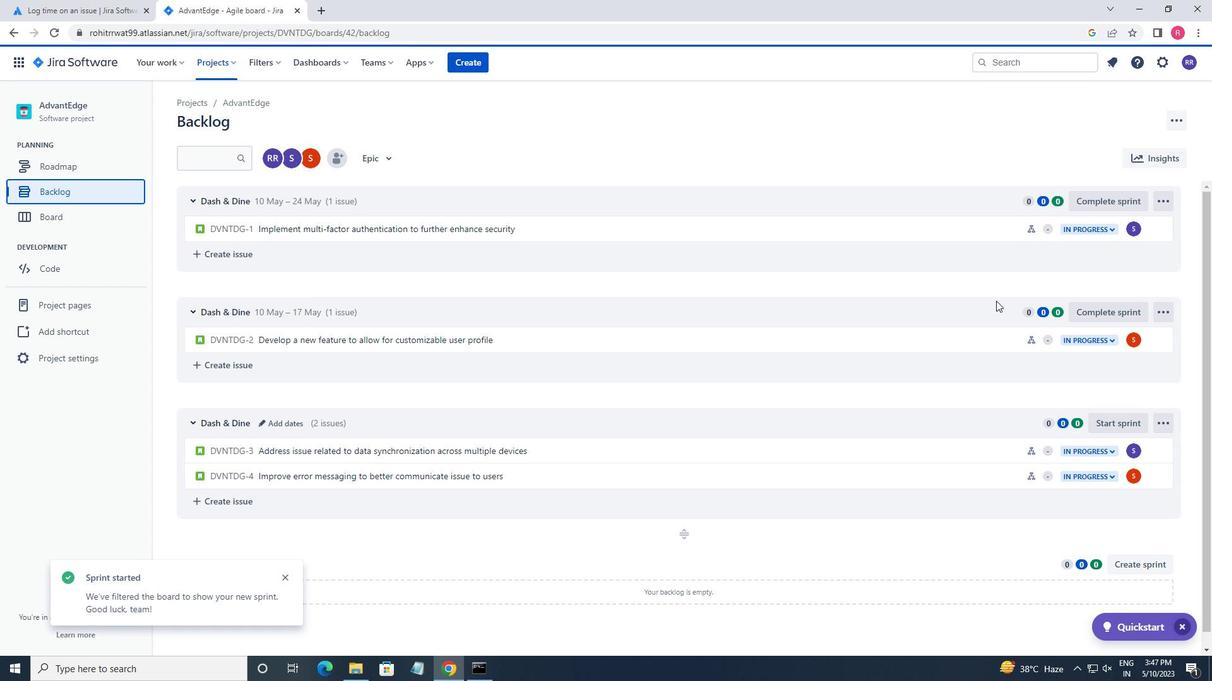 
Action: Mouse scrolled (996, 300) with delta (0, 0)
Screenshot: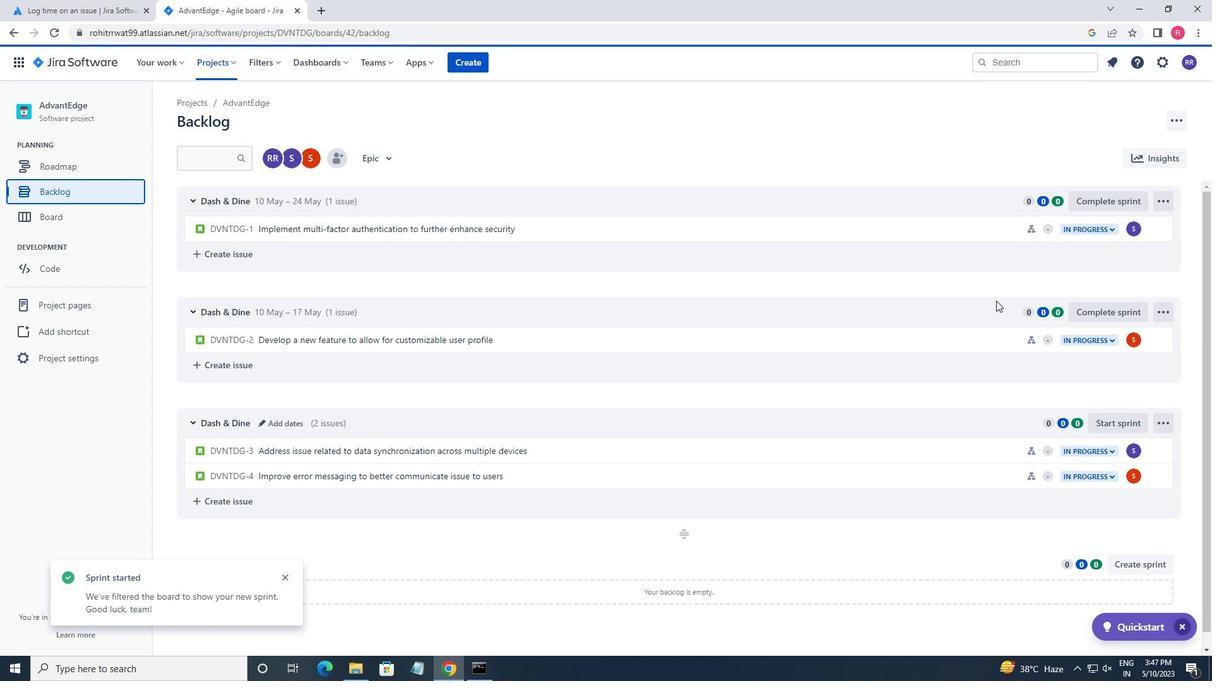 
Action: Mouse scrolled (996, 300) with delta (0, 0)
Screenshot: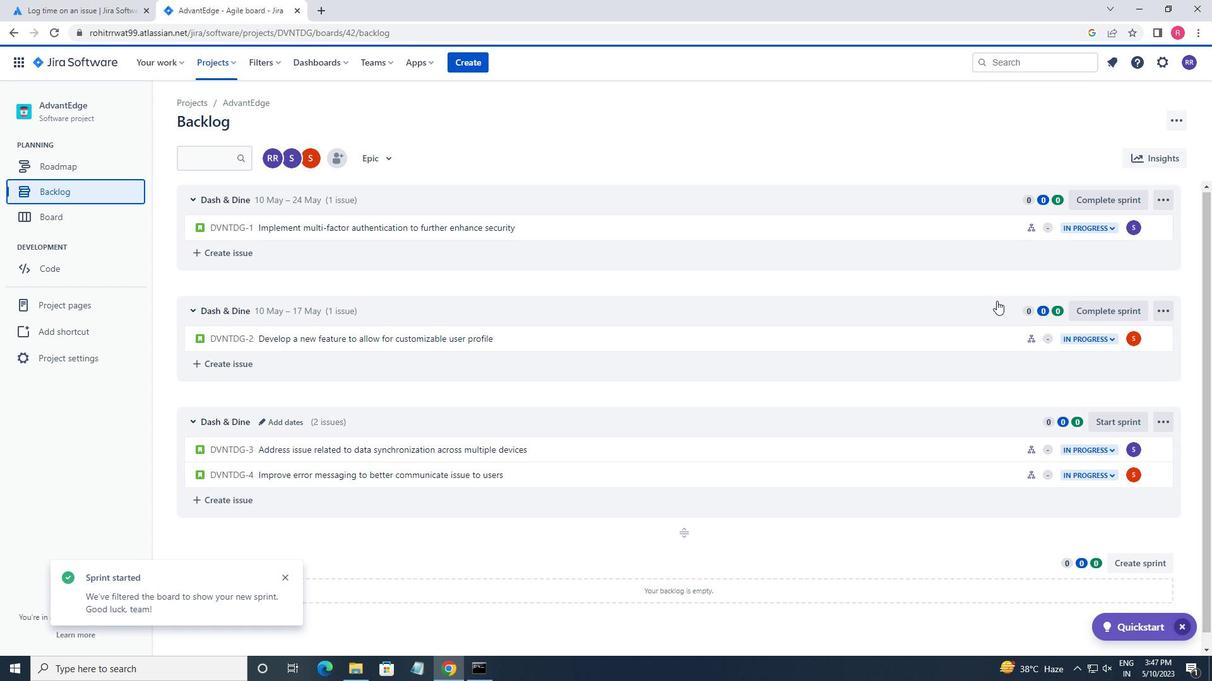 
Action: Mouse moved to (1123, 405)
Screenshot: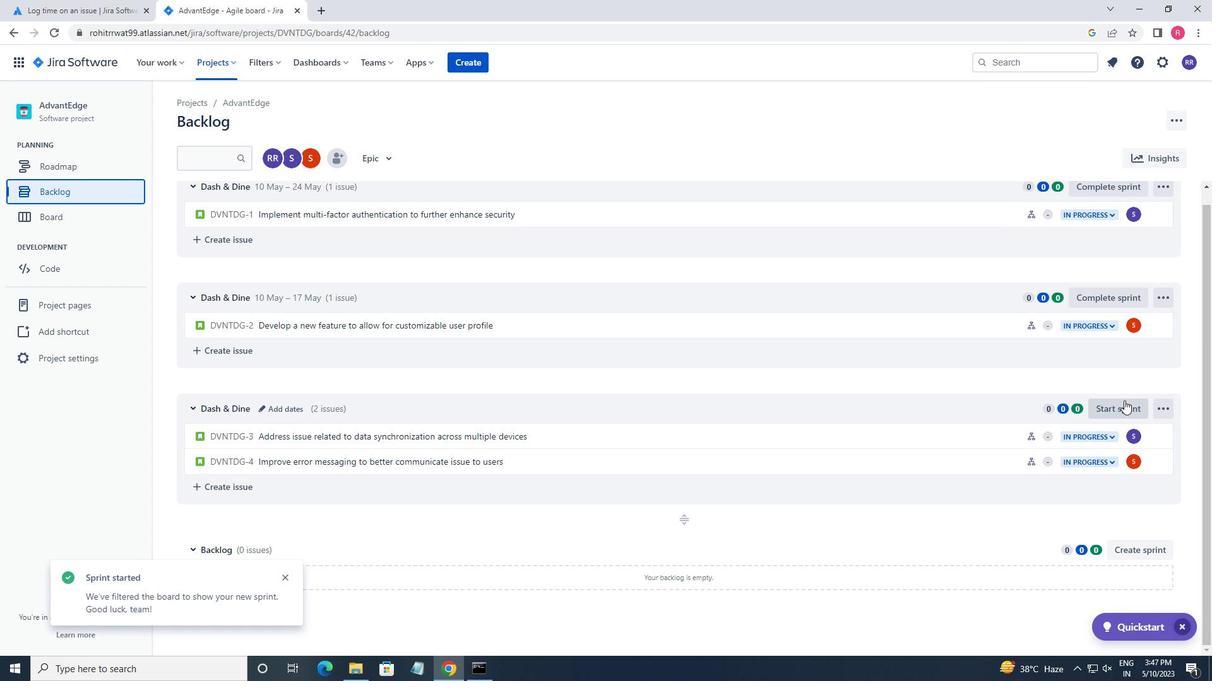 
Action: Mouse pressed left at (1123, 405)
Screenshot: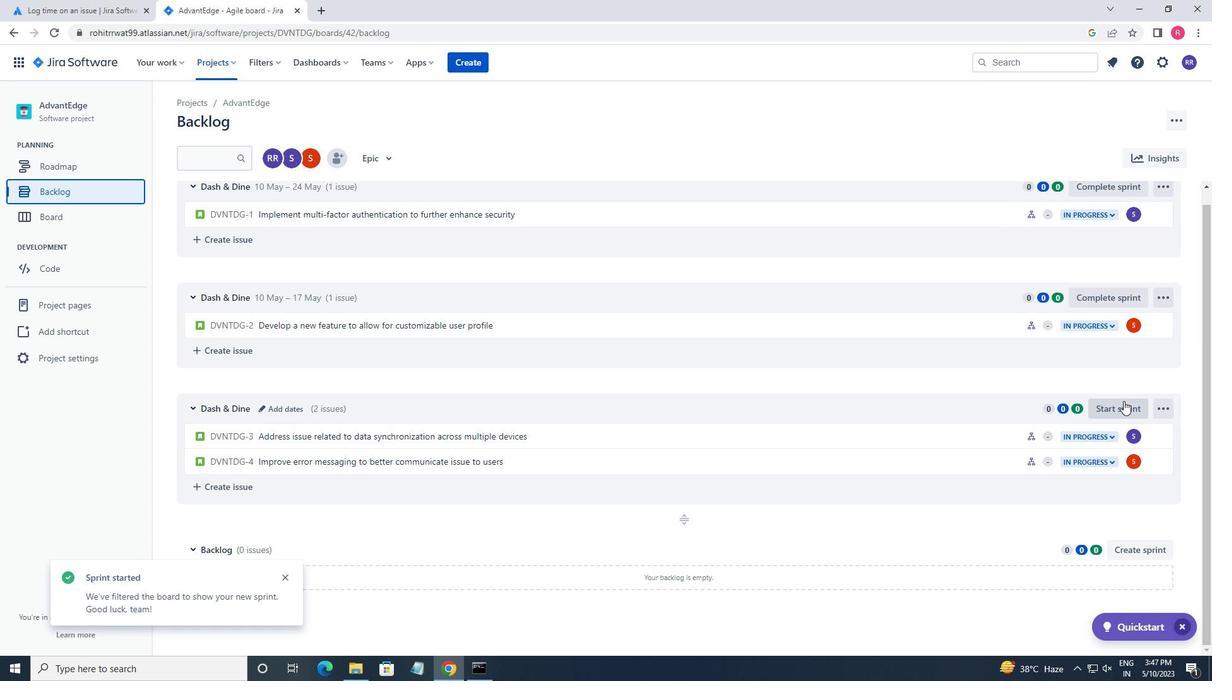
Action: Mouse moved to (534, 220)
Screenshot: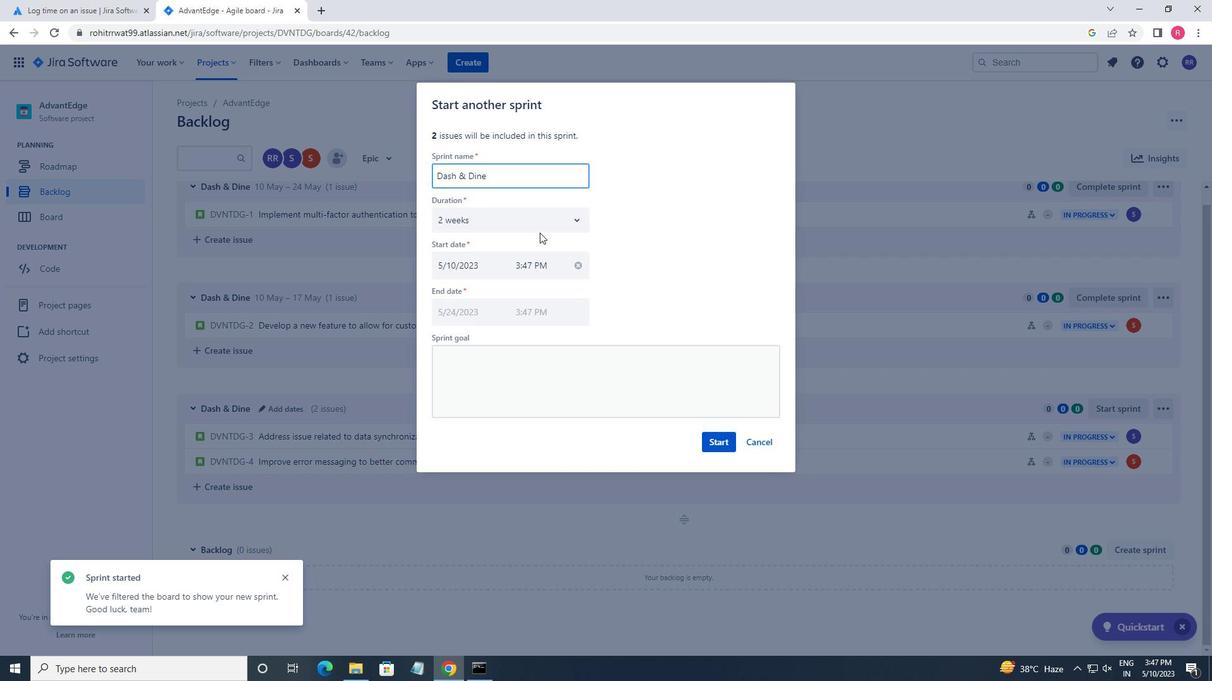 
Action: Mouse pressed left at (534, 220)
Screenshot: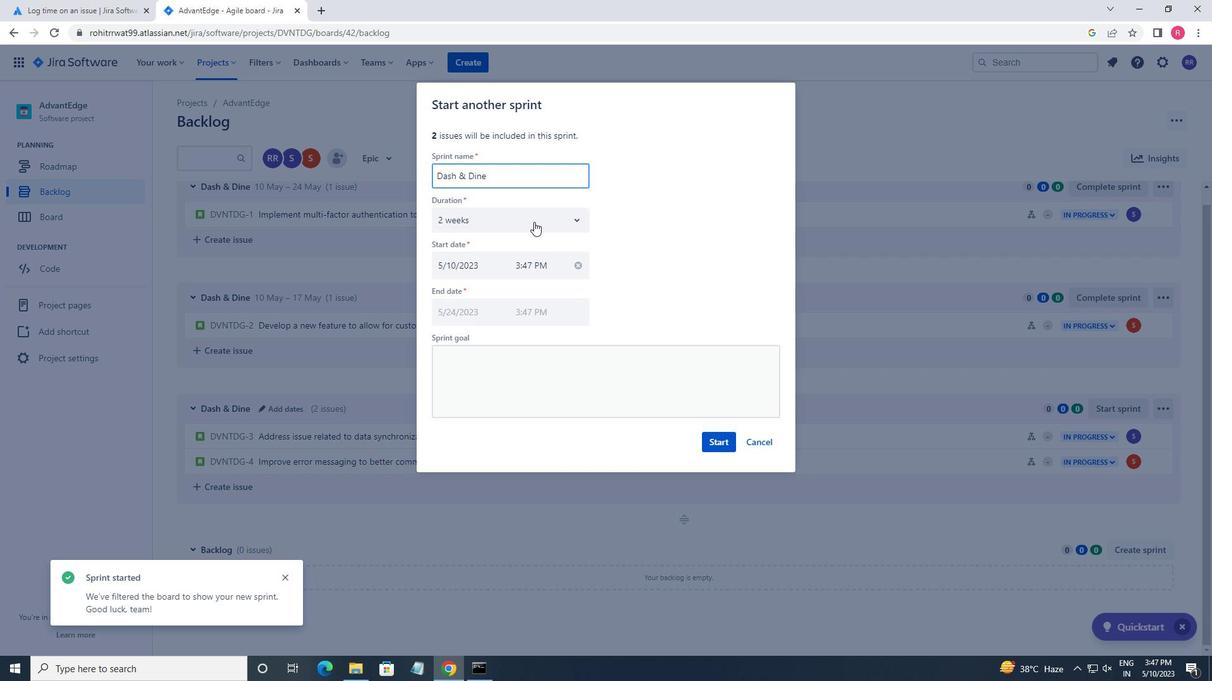 
Action: Mouse moved to (500, 292)
Screenshot: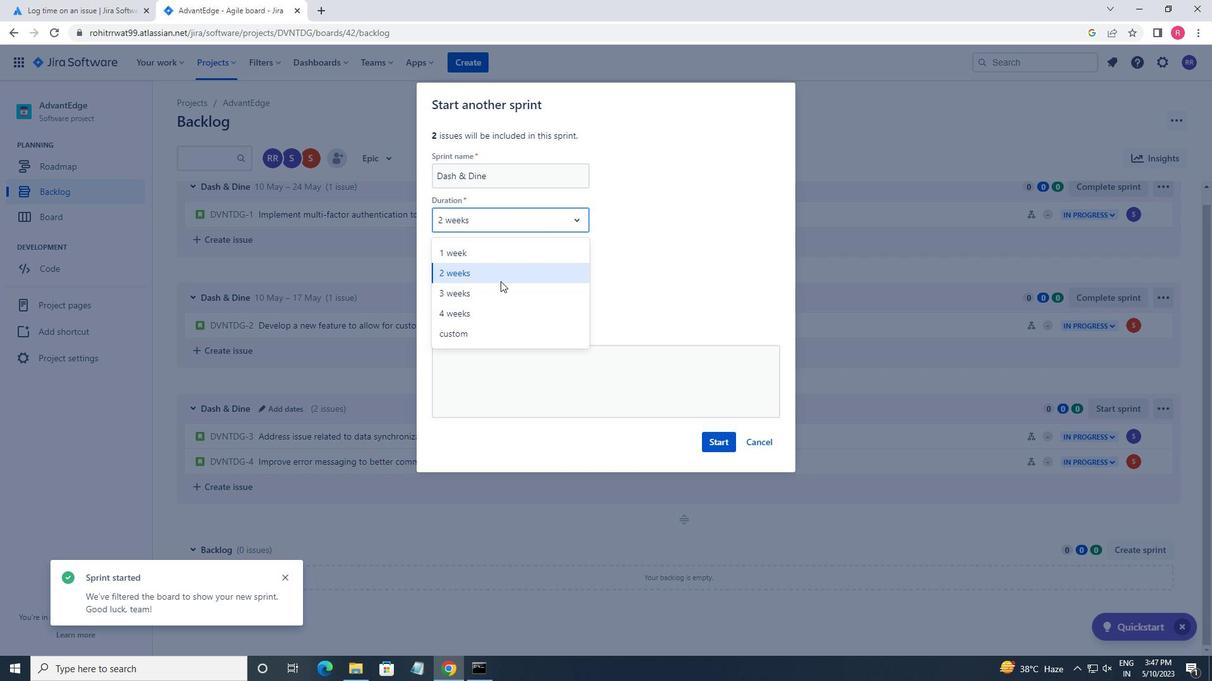 
Action: Mouse pressed left at (500, 292)
Screenshot: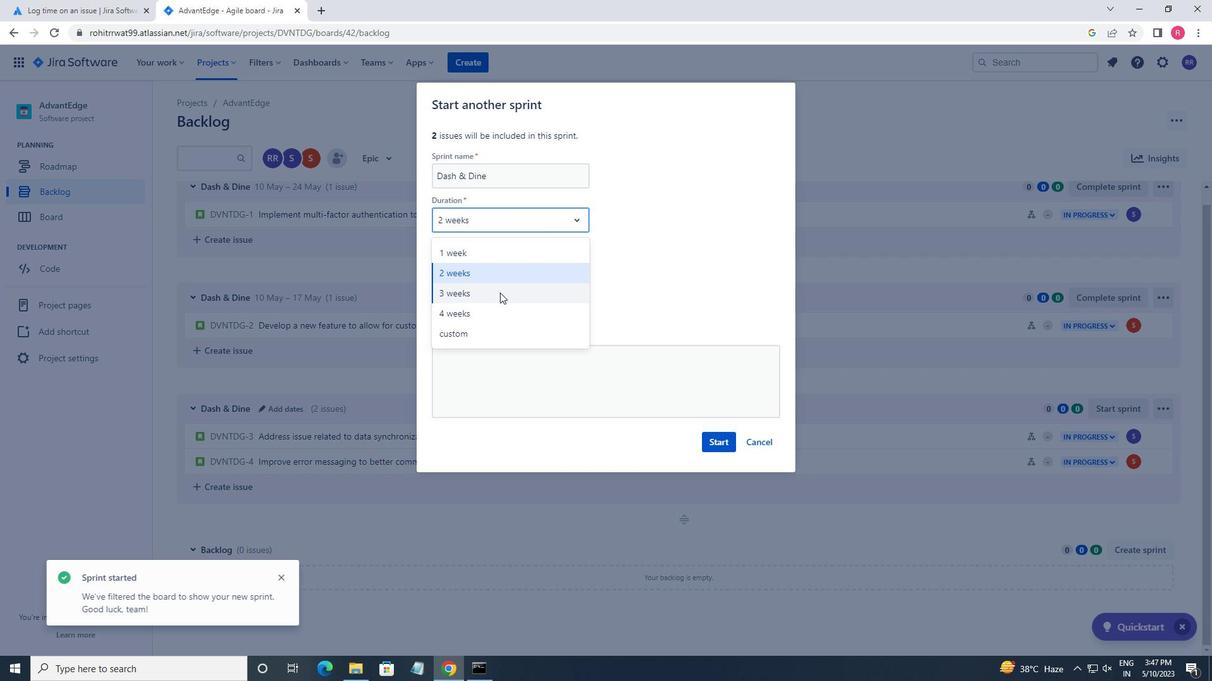
Action: Mouse moved to (707, 444)
Screenshot: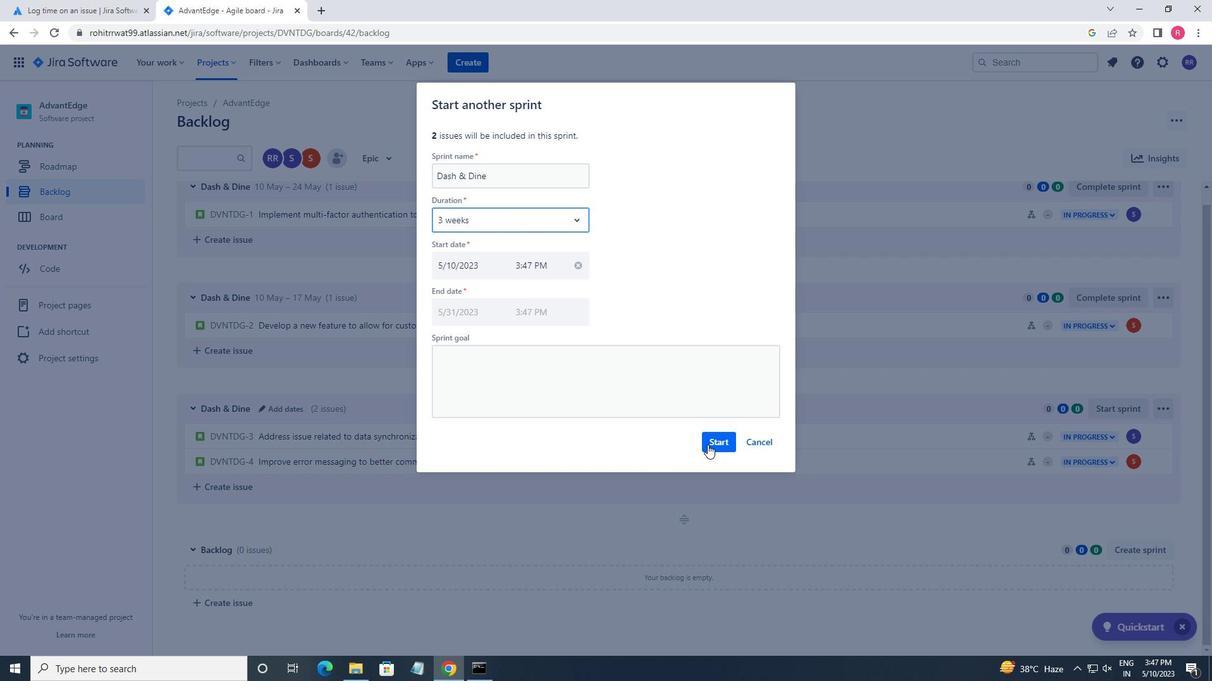
Action: Mouse pressed left at (707, 444)
Screenshot: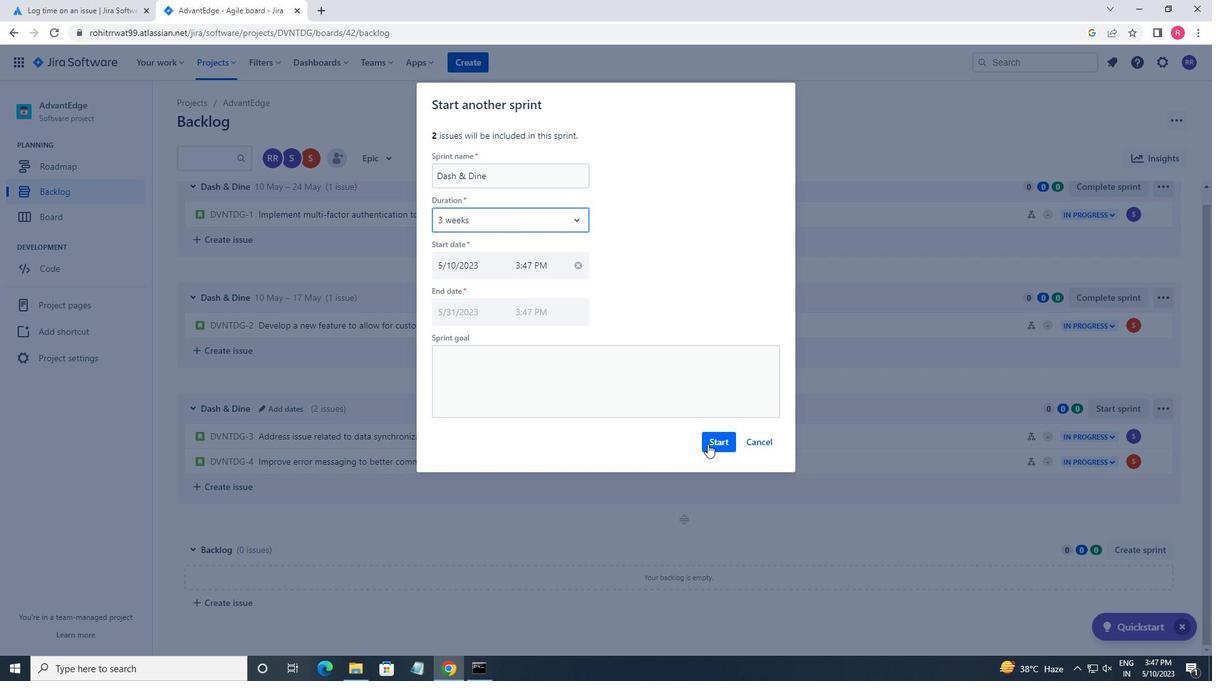 
